 Task: Create a due date automation trigger when advanced on, on the monday before a card is due add content with a description containing resume at 11:00 AM.
Action: Mouse moved to (908, 268)
Screenshot: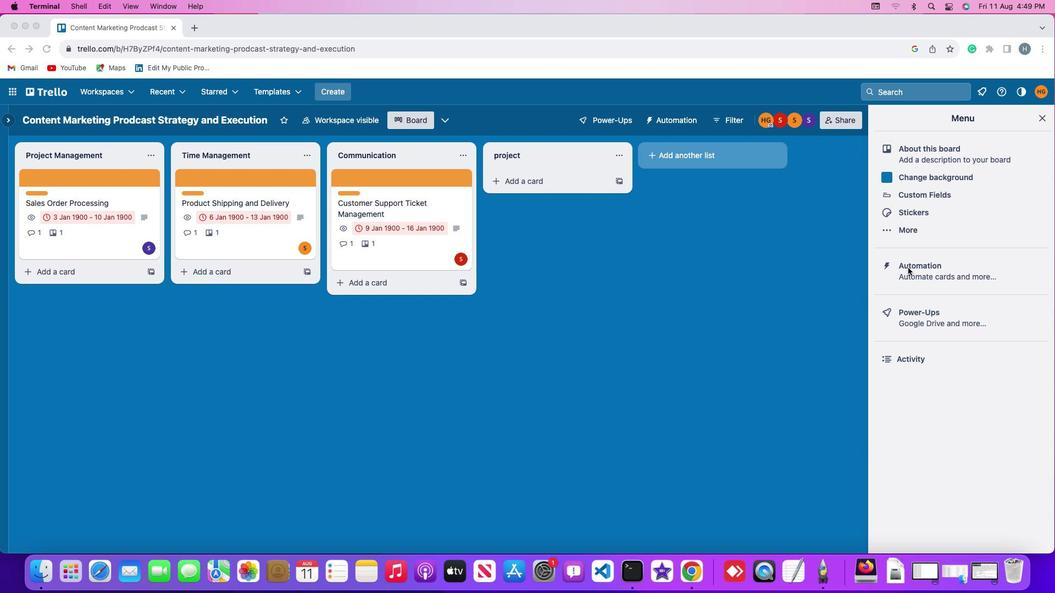 
Action: Mouse pressed left at (908, 268)
Screenshot: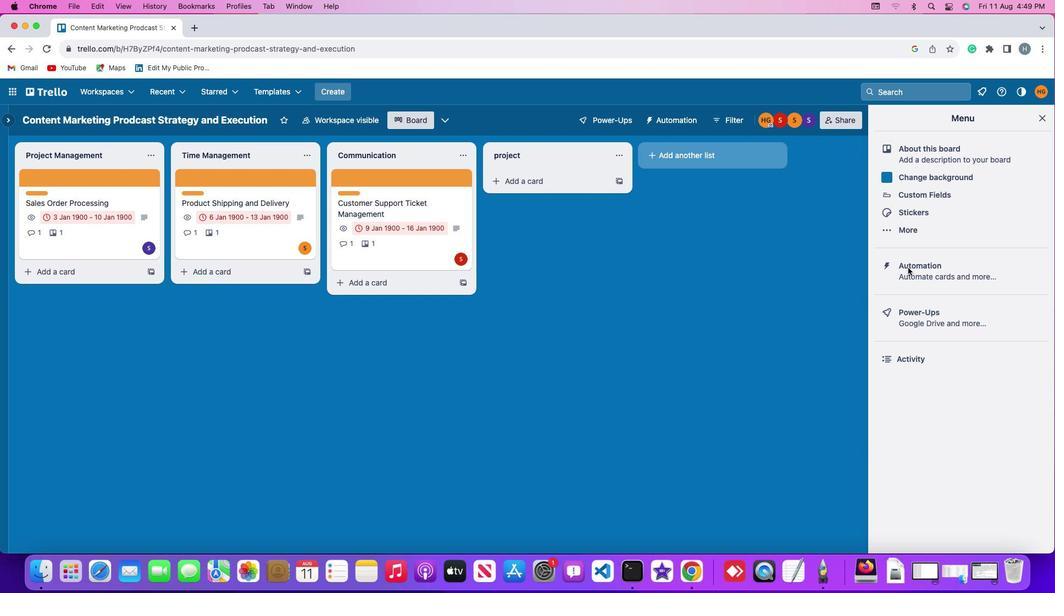 
Action: Mouse pressed left at (908, 268)
Screenshot: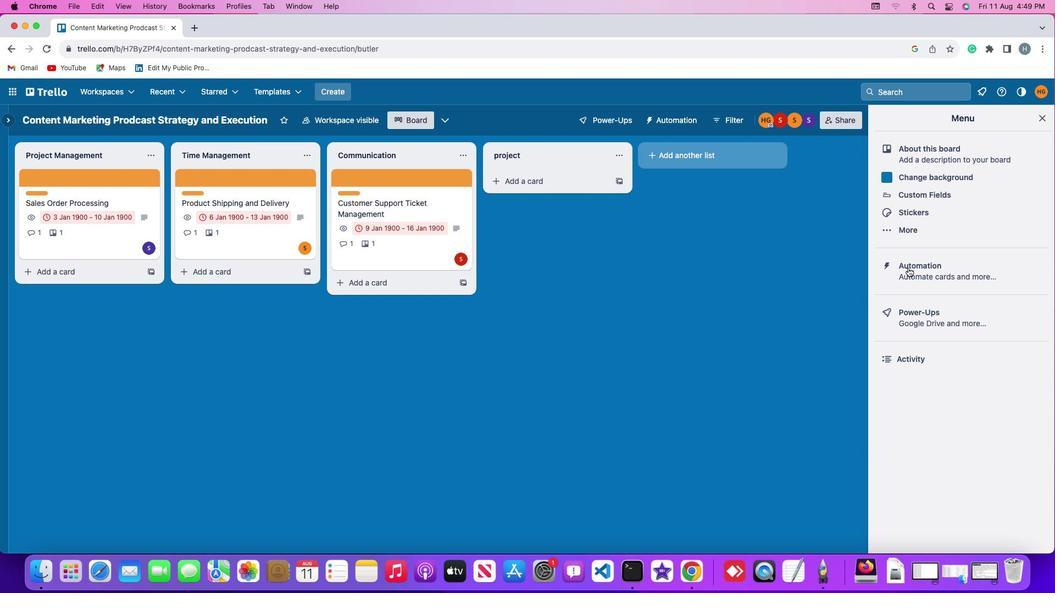 
Action: Mouse moved to (63, 255)
Screenshot: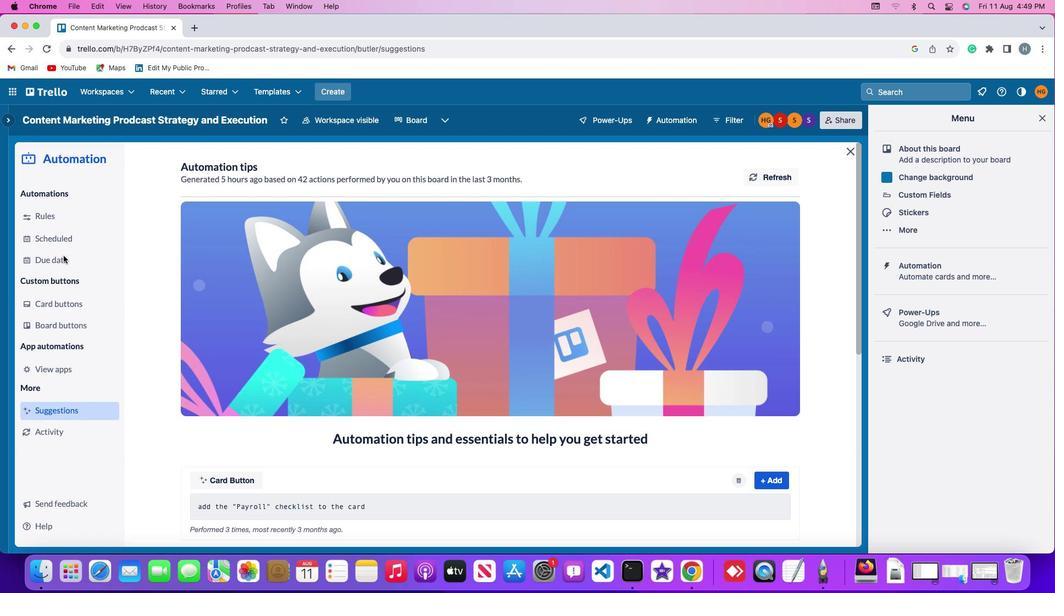 
Action: Mouse pressed left at (63, 255)
Screenshot: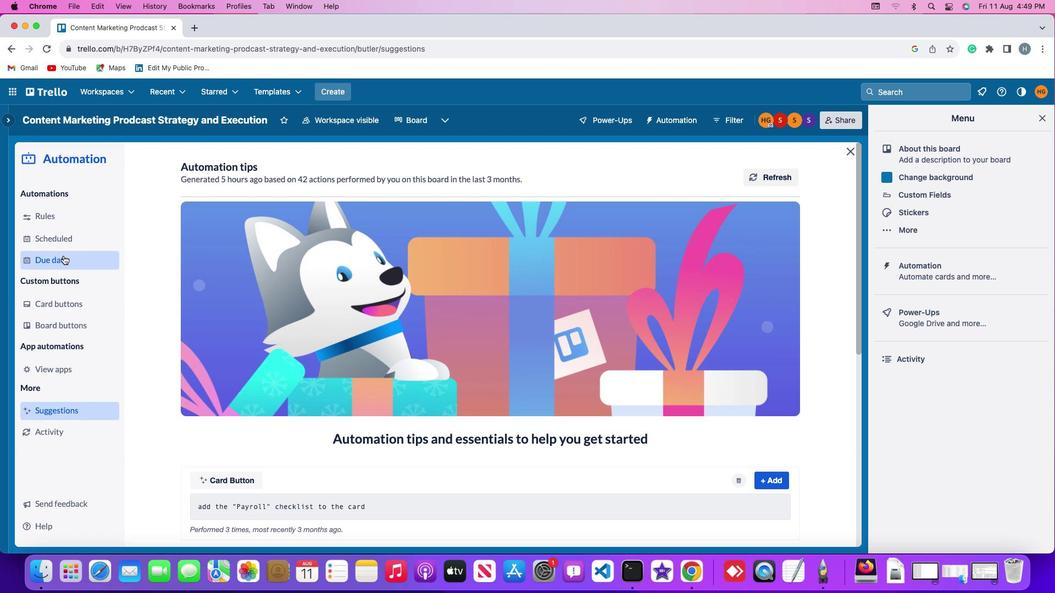 
Action: Mouse moved to (728, 169)
Screenshot: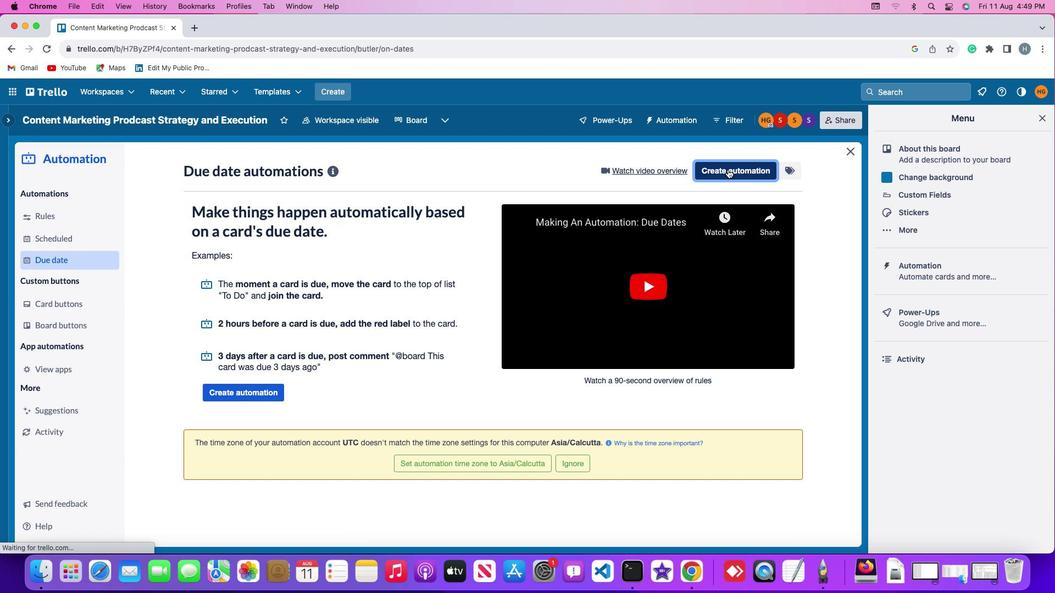
Action: Mouse pressed left at (728, 169)
Screenshot: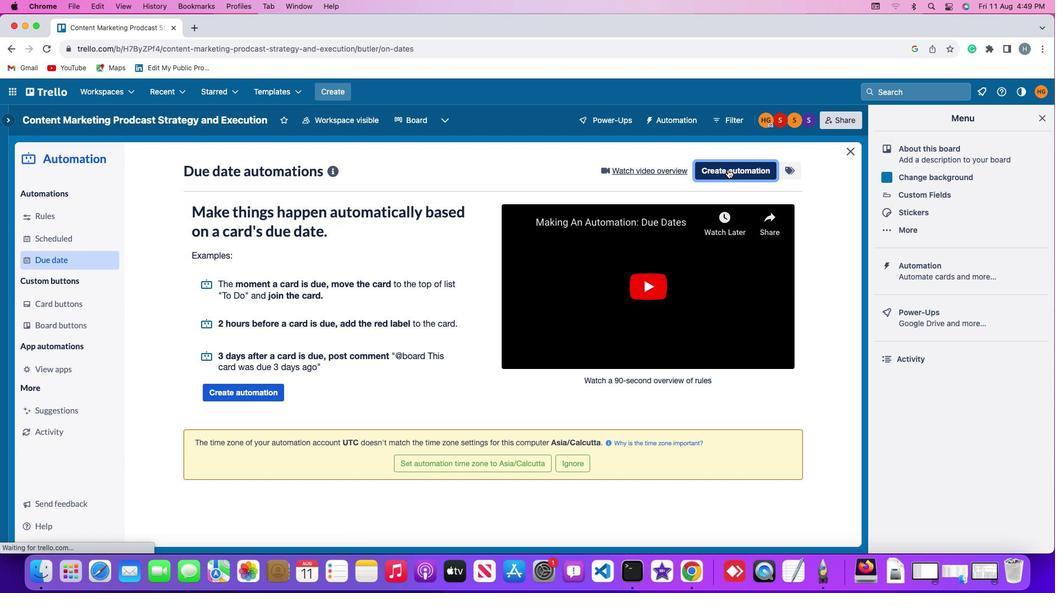 
Action: Mouse moved to (198, 274)
Screenshot: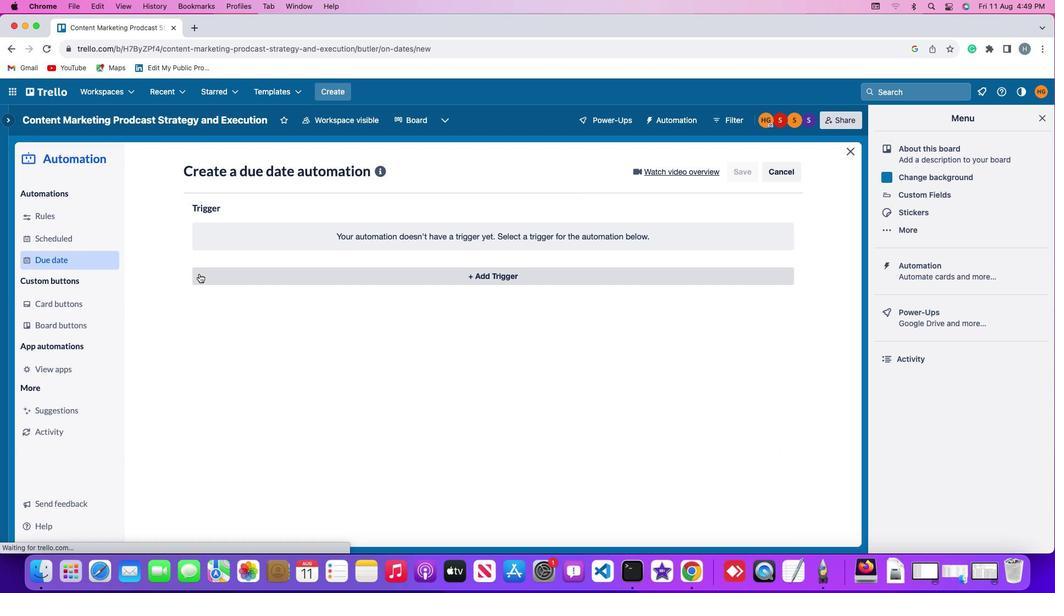 
Action: Mouse pressed left at (198, 274)
Screenshot: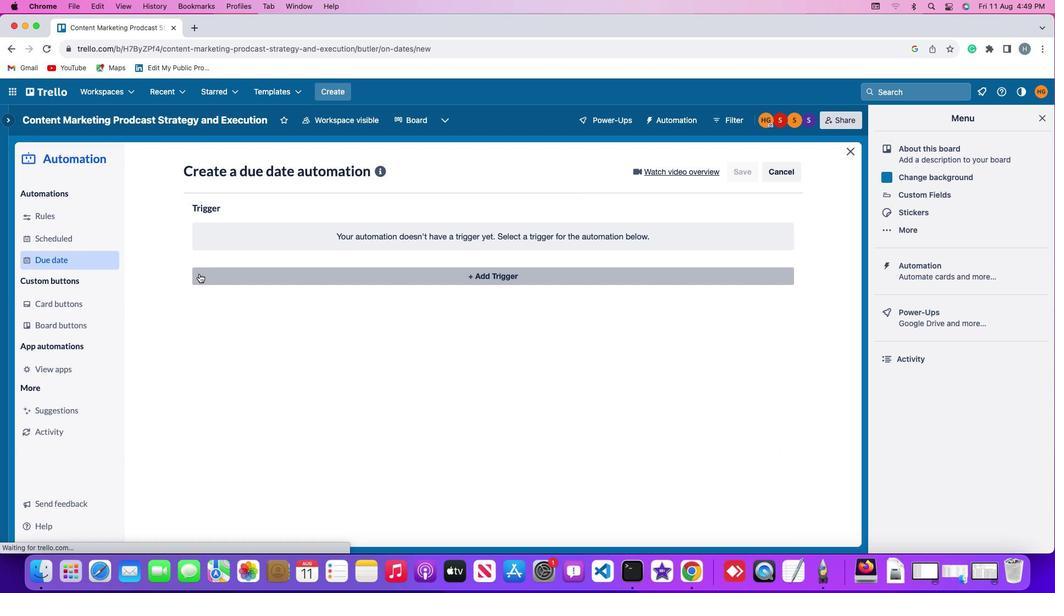 
Action: Mouse moved to (245, 485)
Screenshot: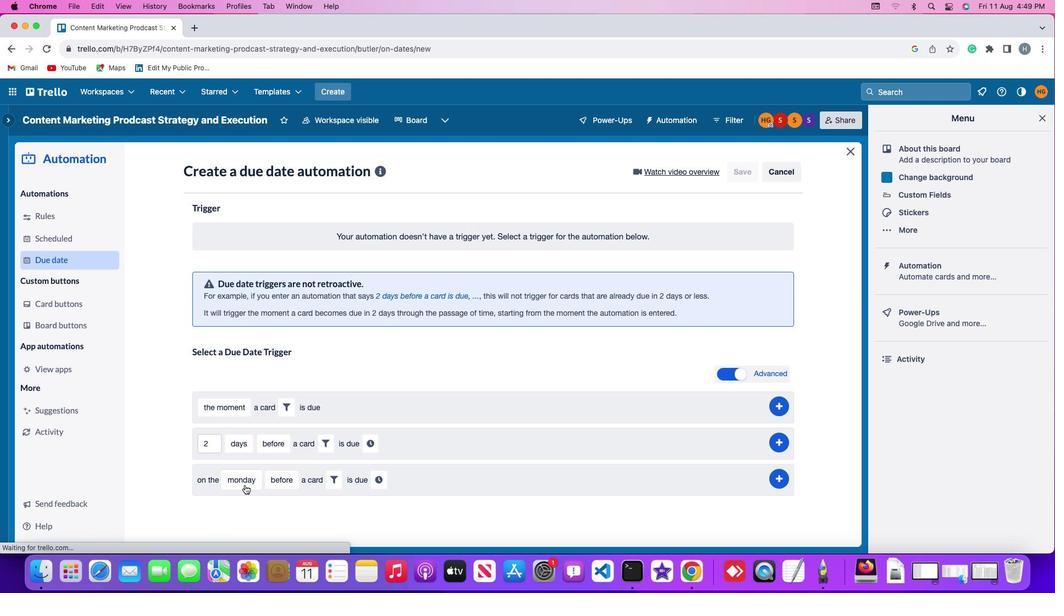 
Action: Mouse pressed left at (245, 485)
Screenshot: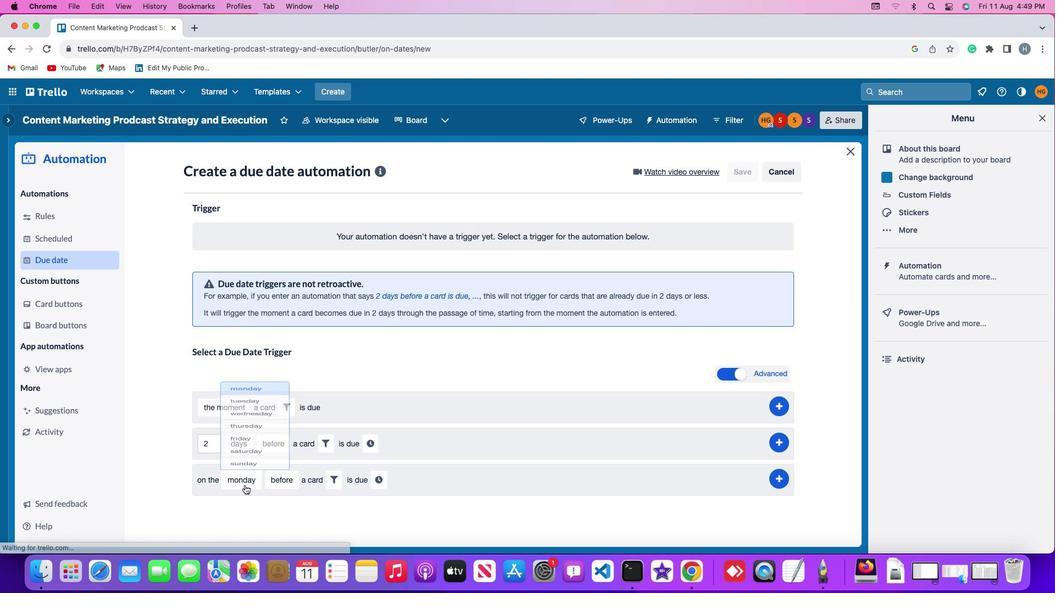 
Action: Mouse moved to (260, 330)
Screenshot: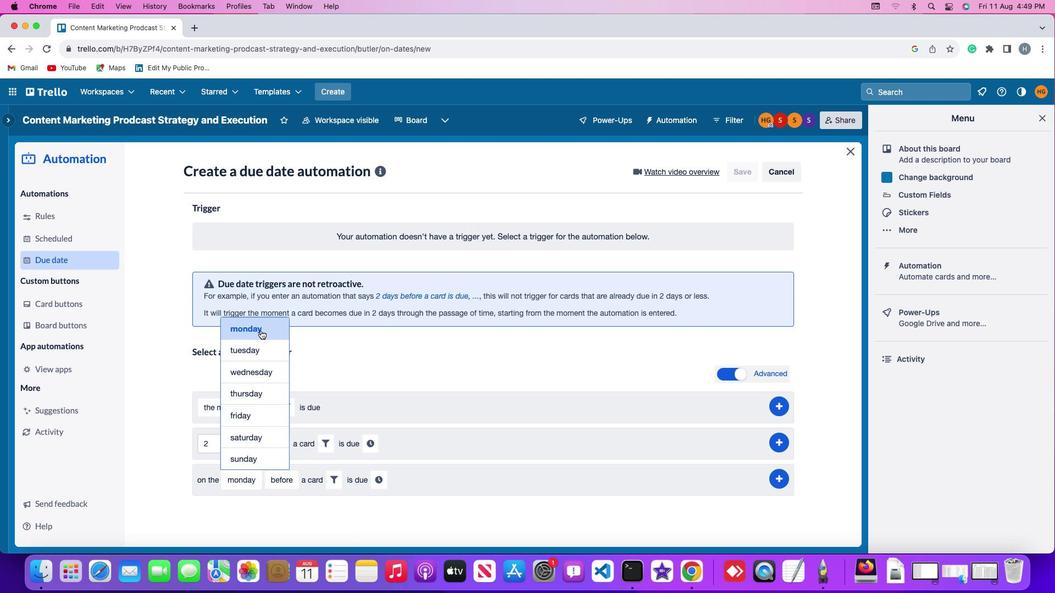 
Action: Mouse pressed left at (260, 330)
Screenshot: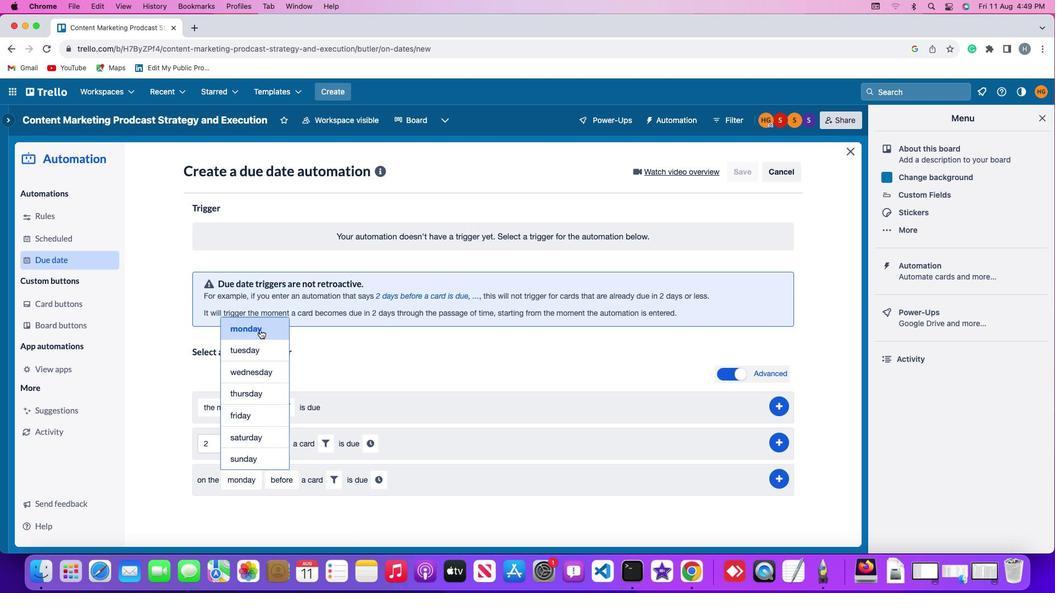 
Action: Mouse moved to (279, 474)
Screenshot: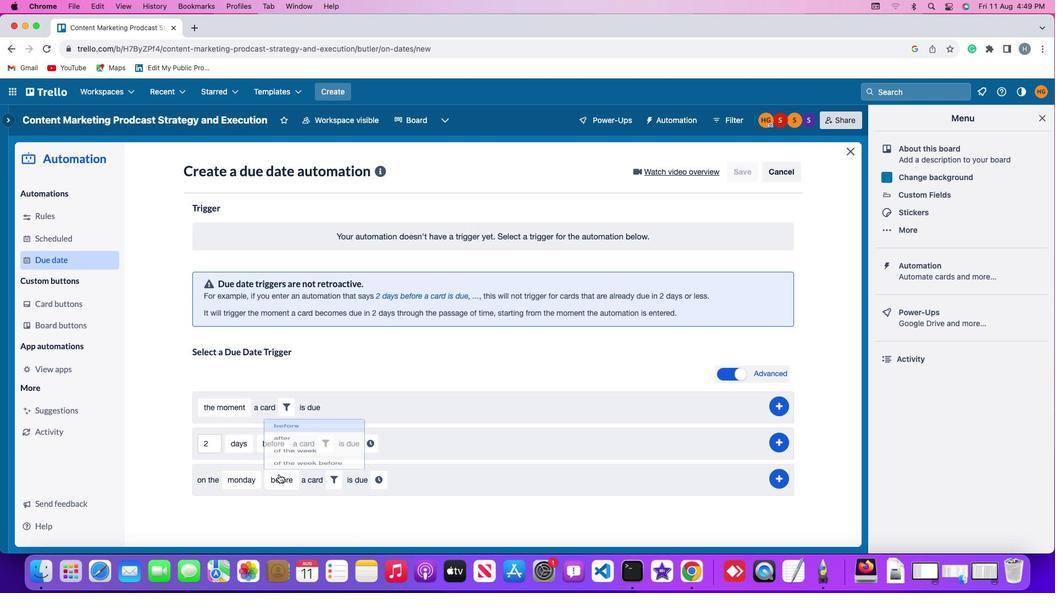 
Action: Mouse pressed left at (279, 474)
Screenshot: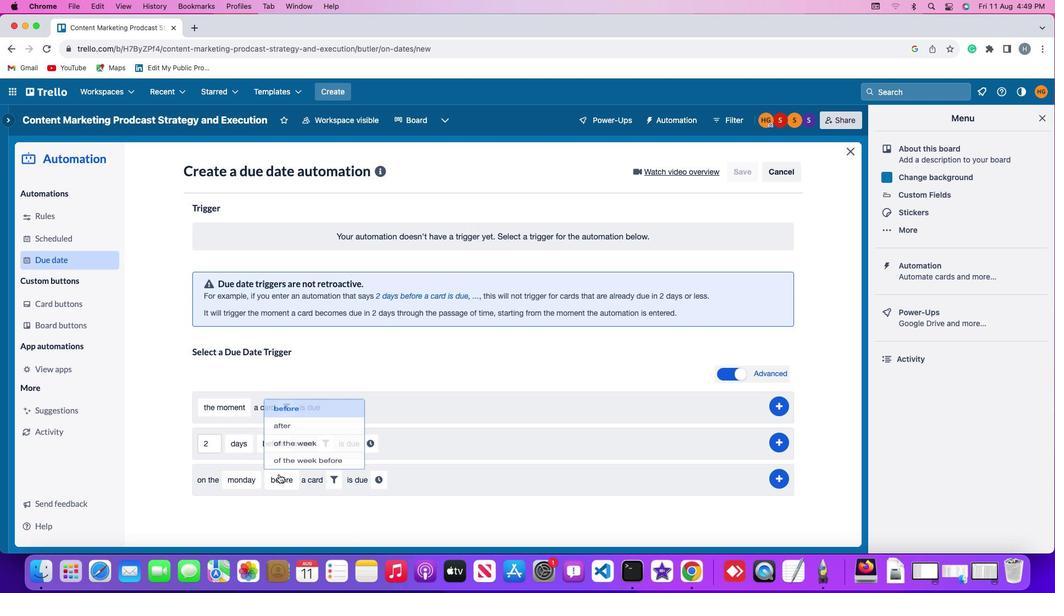 
Action: Mouse moved to (302, 391)
Screenshot: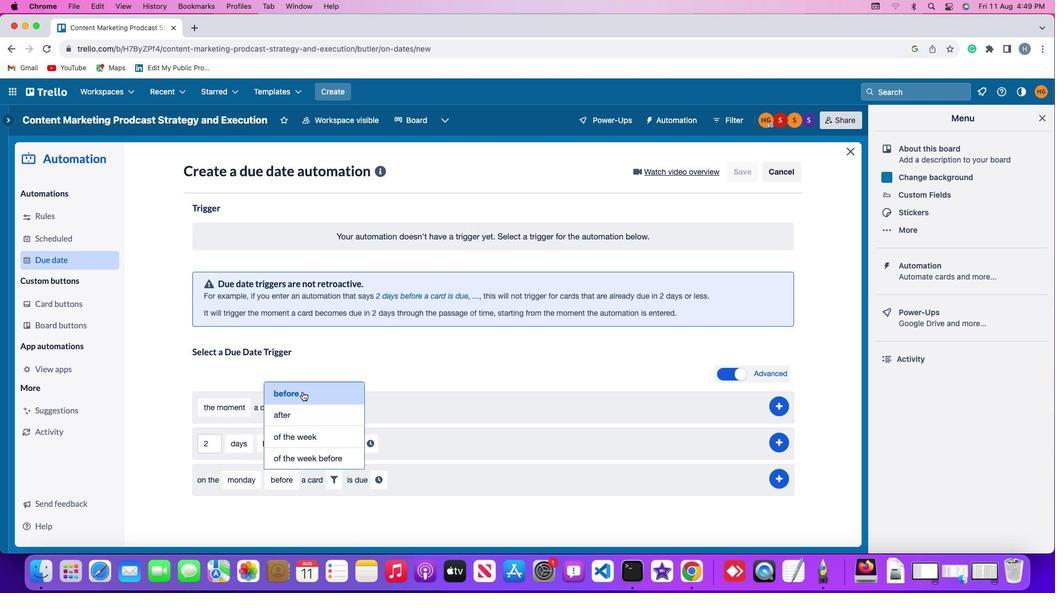 
Action: Mouse pressed left at (302, 391)
Screenshot: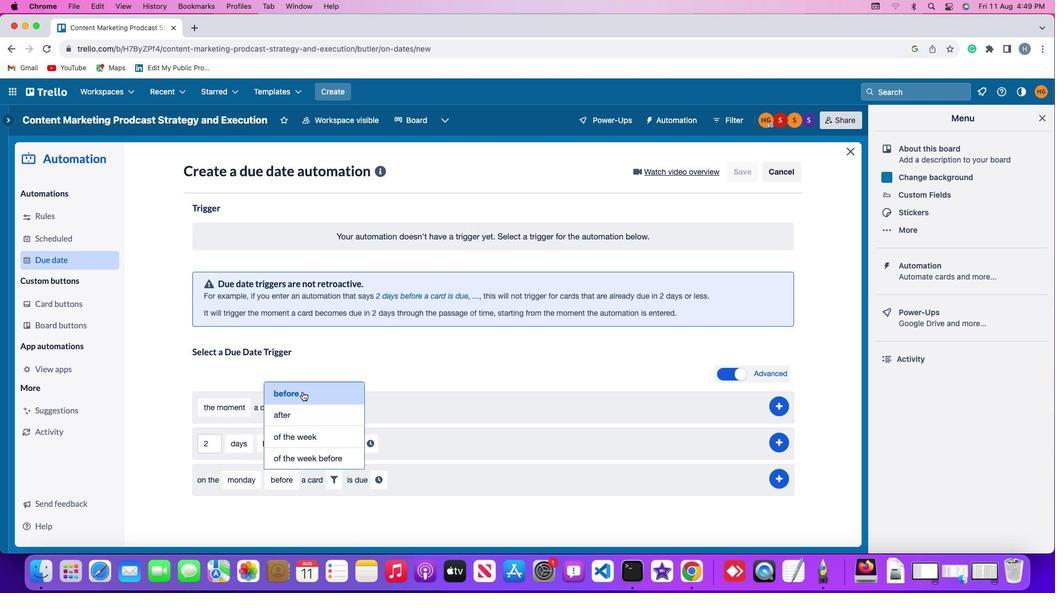 
Action: Mouse moved to (335, 479)
Screenshot: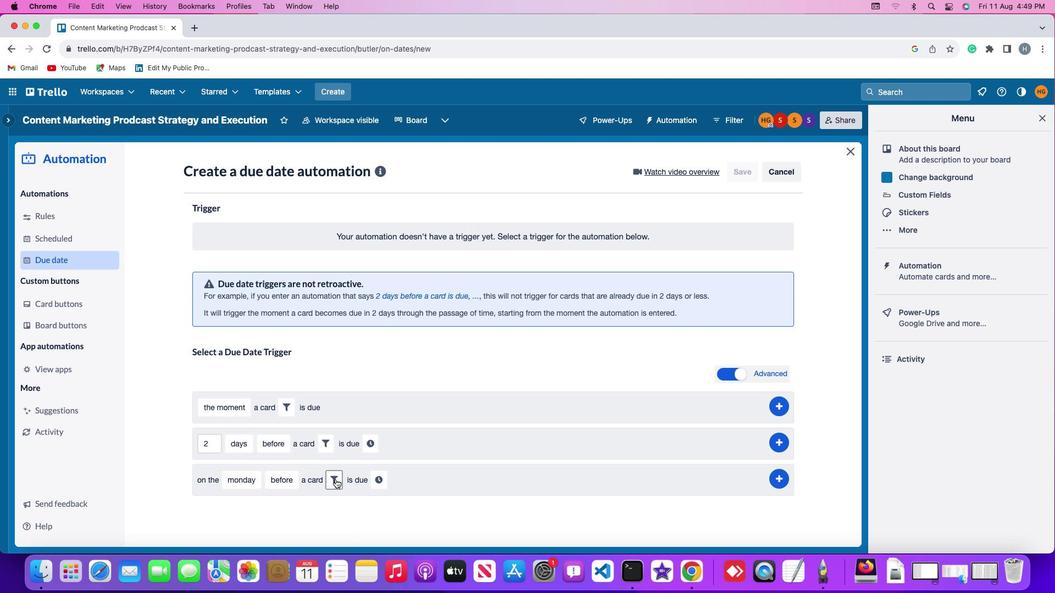 
Action: Mouse pressed left at (335, 479)
Screenshot: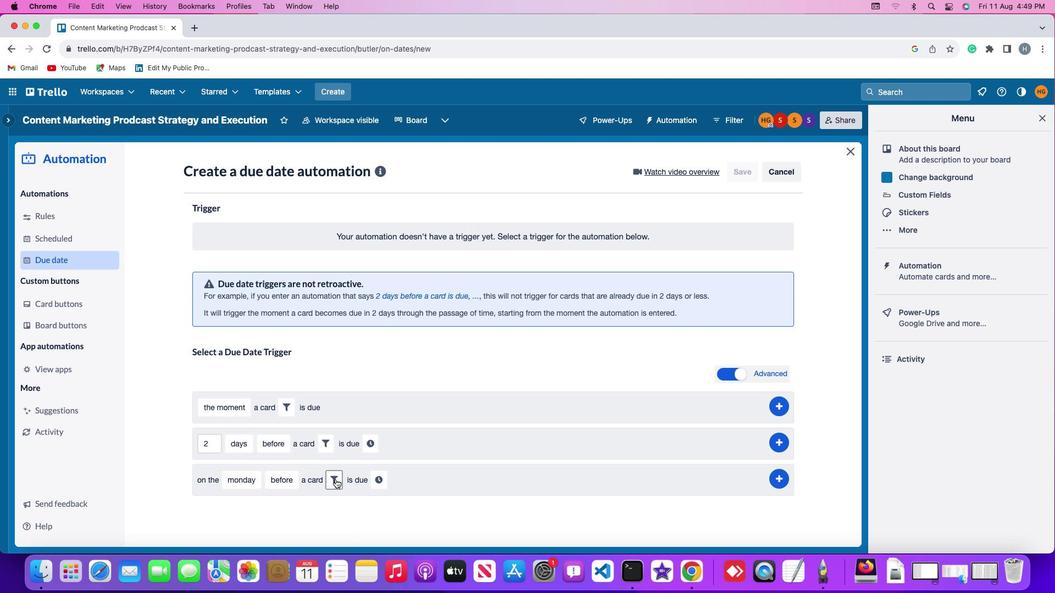
Action: Mouse moved to (467, 514)
Screenshot: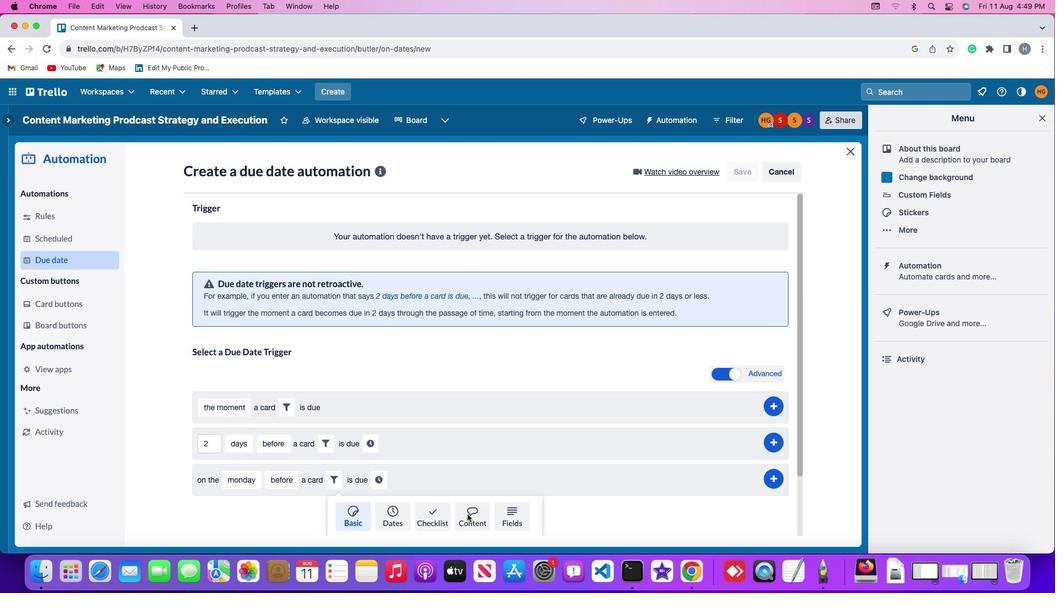 
Action: Mouse pressed left at (467, 514)
Screenshot: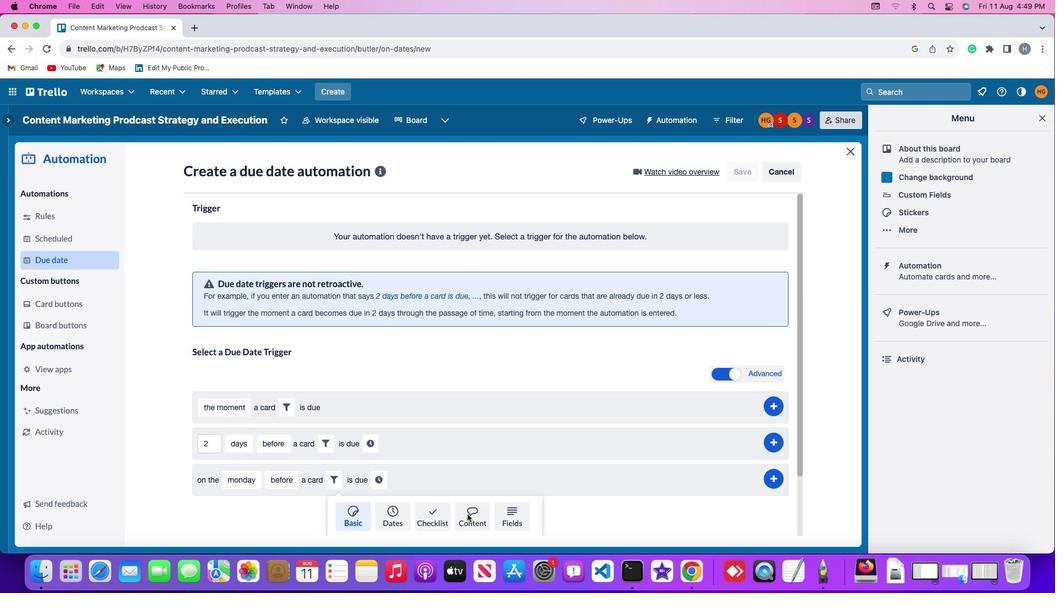 
Action: Mouse moved to (255, 518)
Screenshot: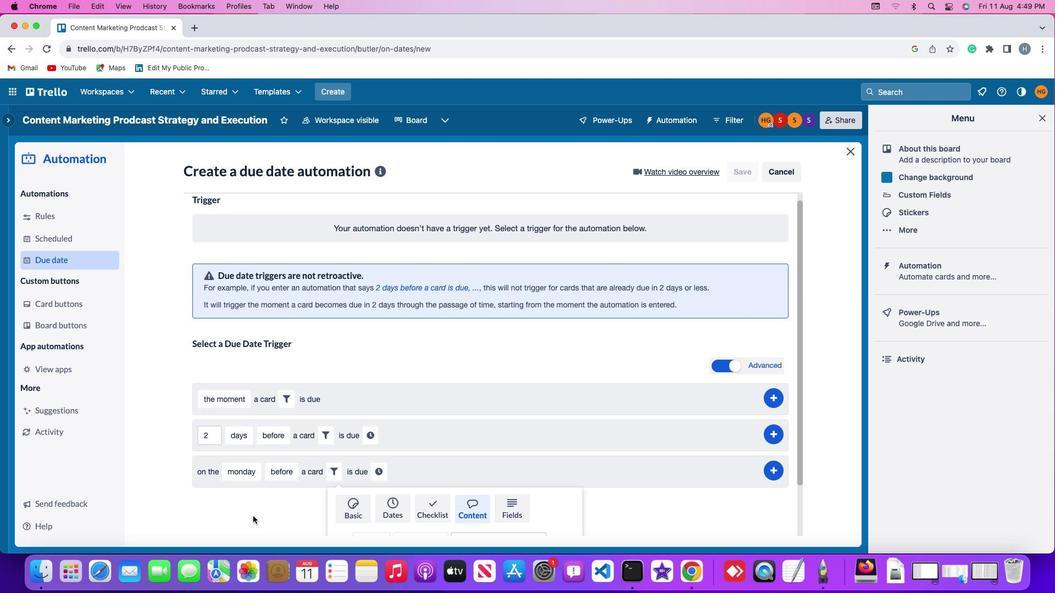 
Action: Mouse scrolled (255, 518) with delta (0, 0)
Screenshot: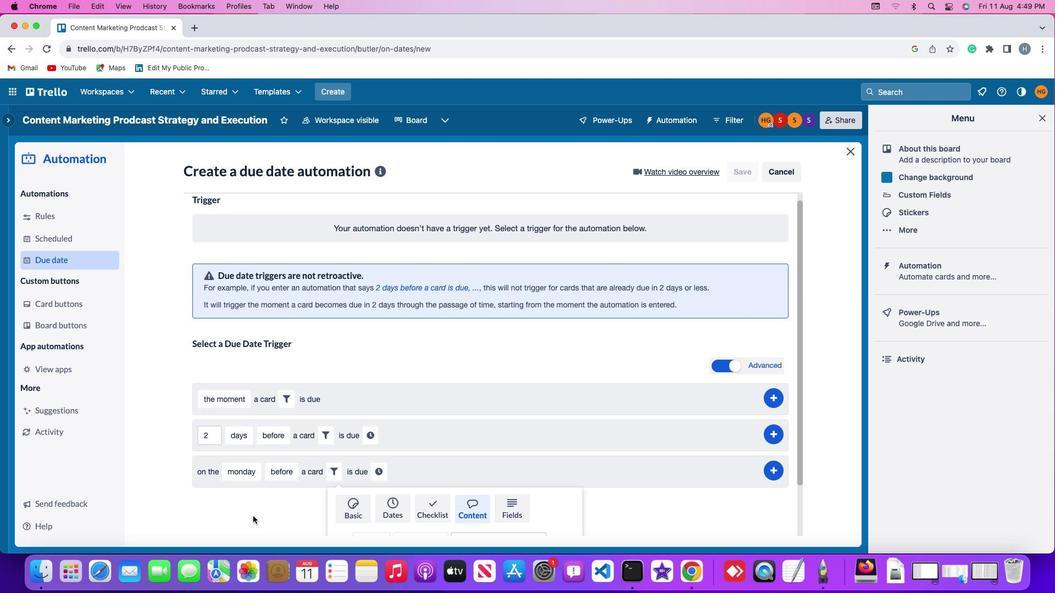 
Action: Mouse moved to (254, 518)
Screenshot: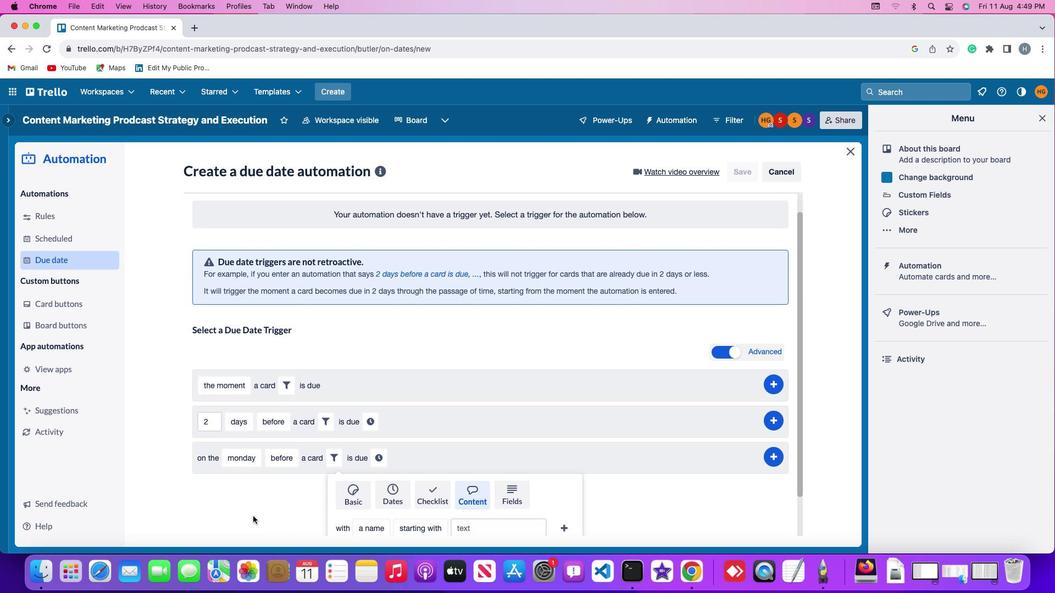 
Action: Mouse scrolled (254, 518) with delta (0, 0)
Screenshot: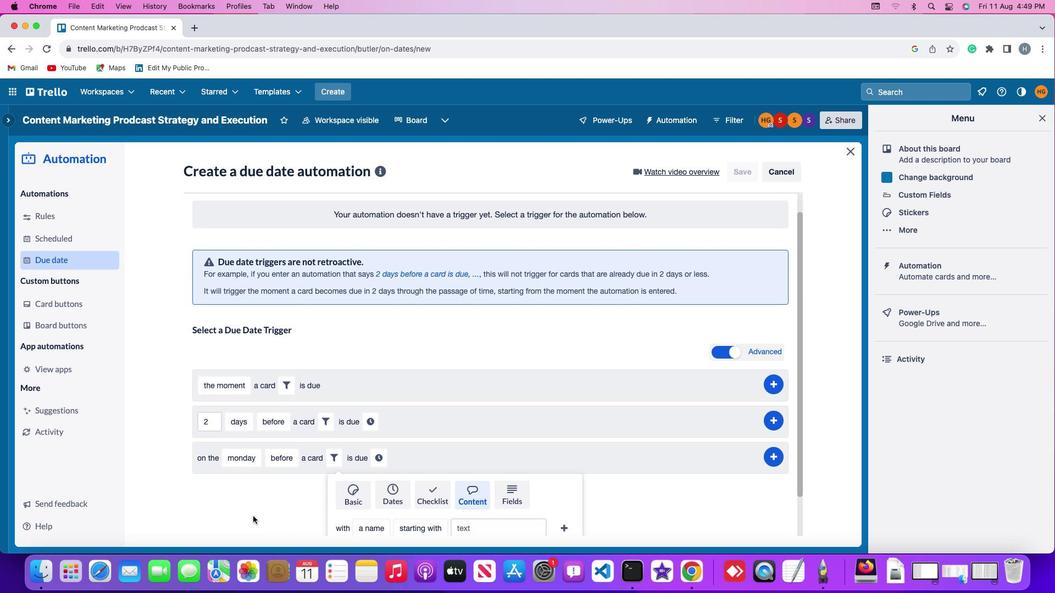 
Action: Mouse moved to (254, 517)
Screenshot: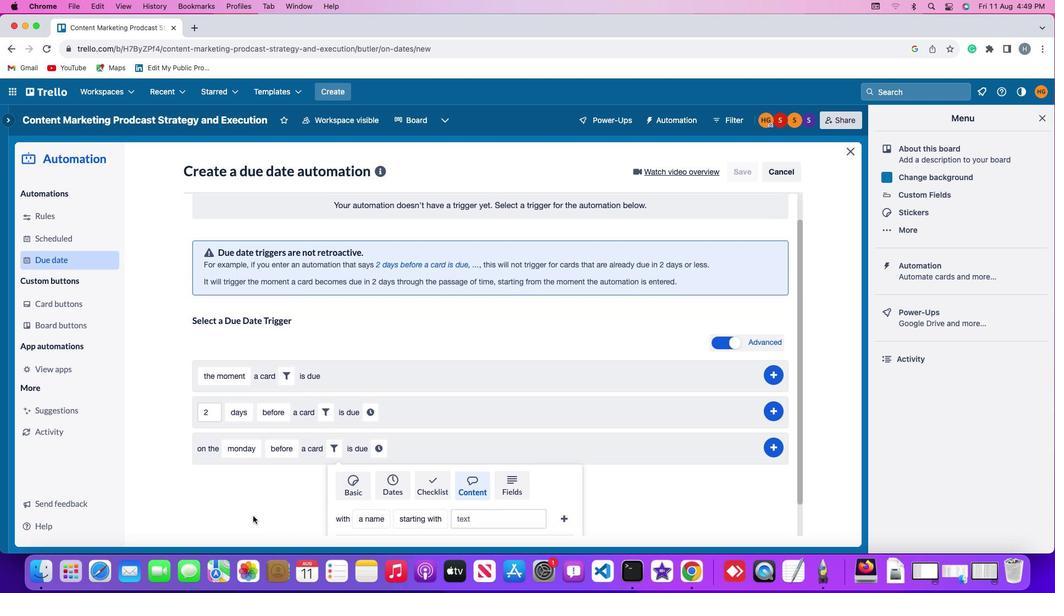 
Action: Mouse scrolled (254, 517) with delta (0, -1)
Screenshot: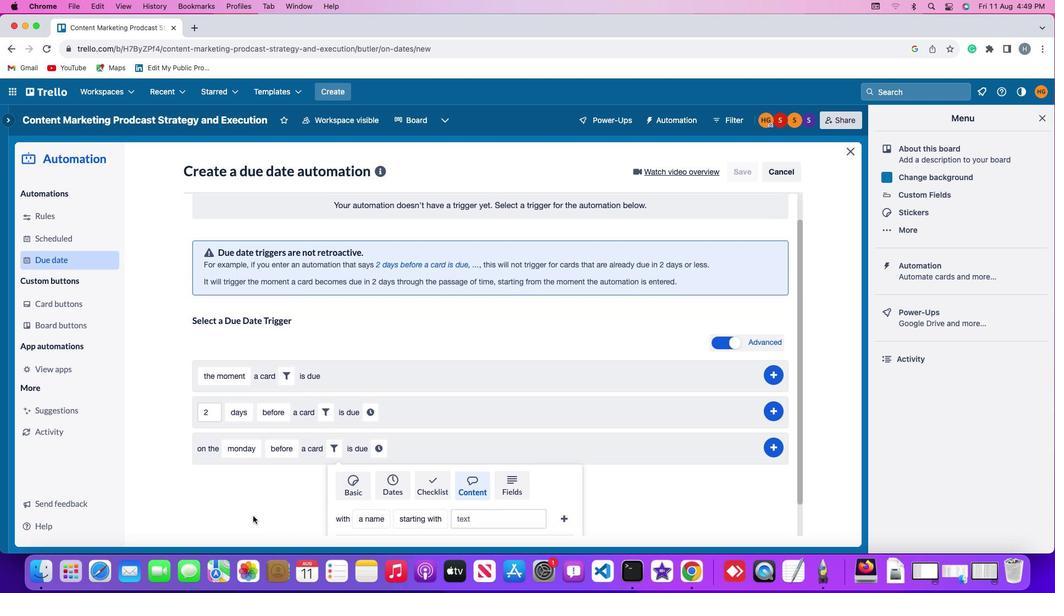 
Action: Mouse moved to (253, 516)
Screenshot: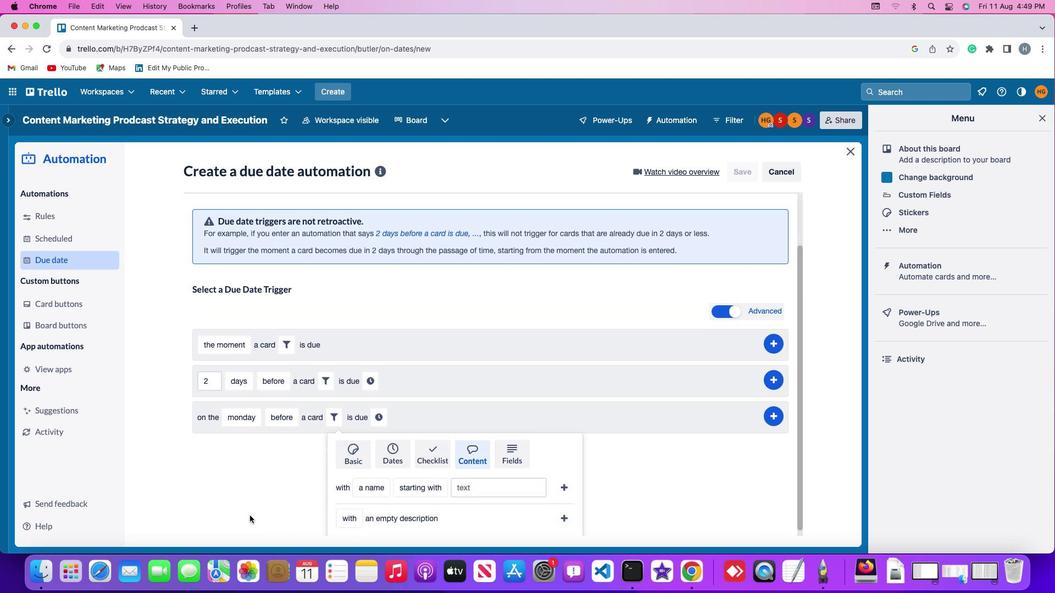 
Action: Mouse scrolled (253, 516) with delta (0, -2)
Screenshot: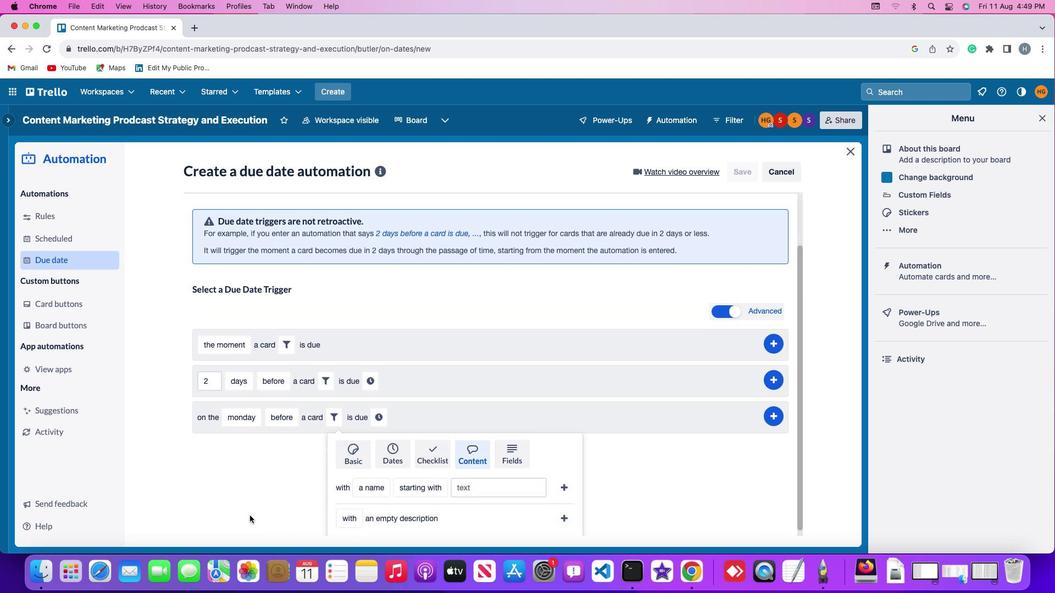 
Action: Mouse moved to (363, 484)
Screenshot: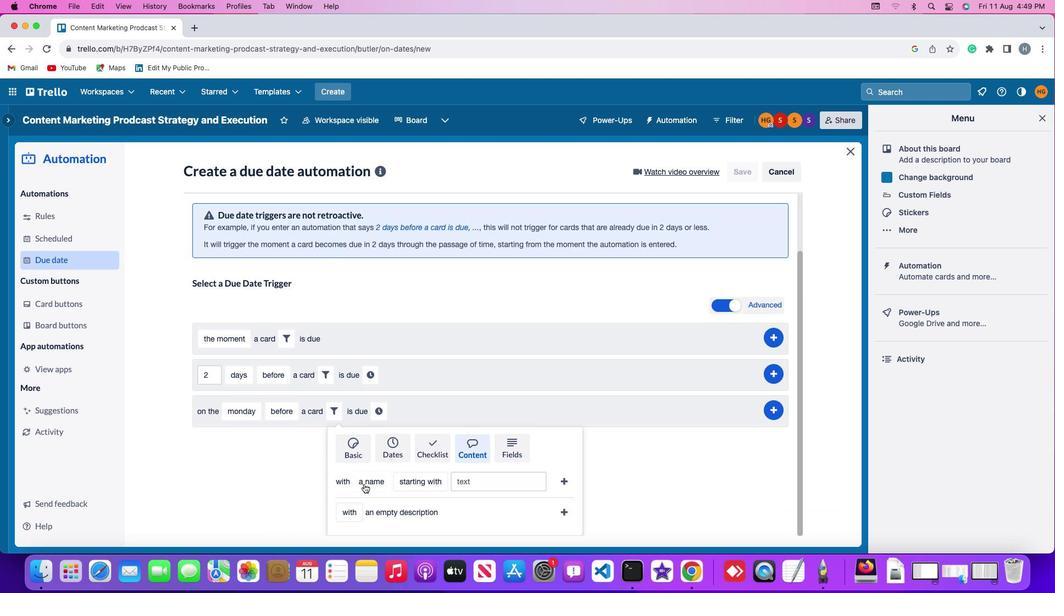 
Action: Mouse pressed left at (363, 484)
Screenshot: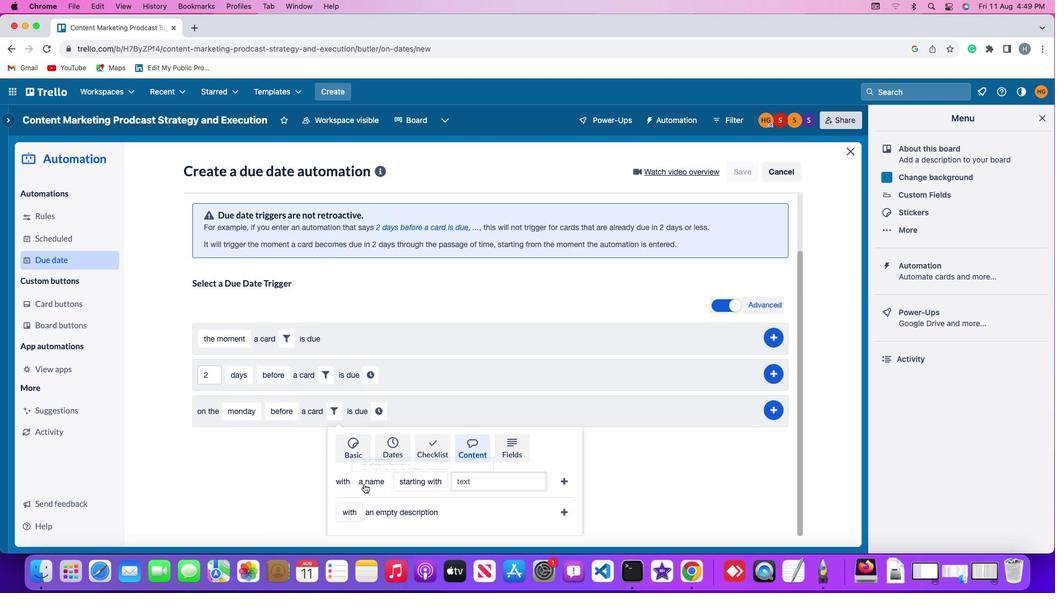 
Action: Mouse moved to (385, 432)
Screenshot: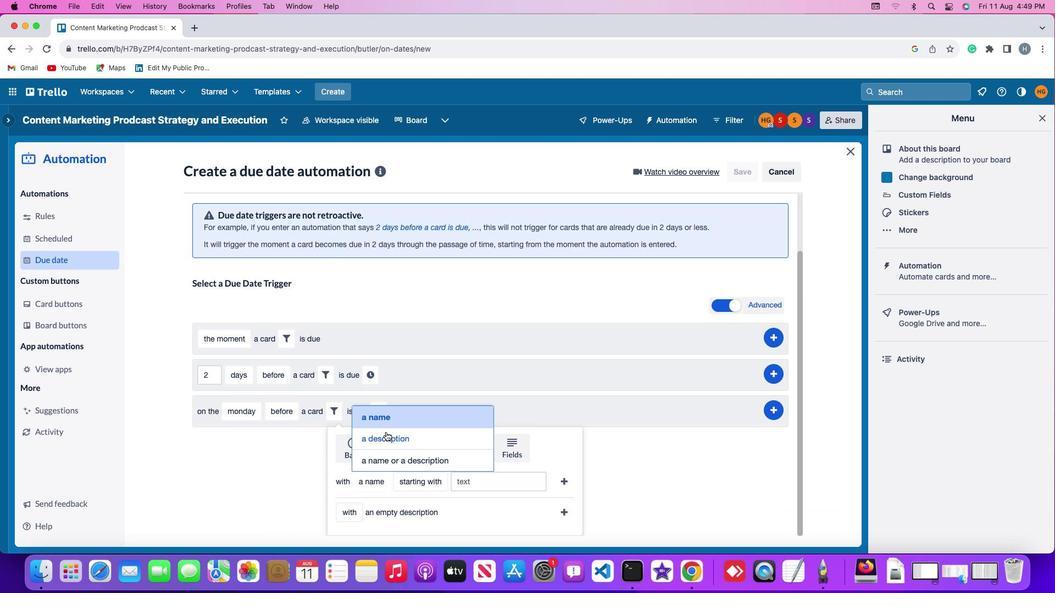 
Action: Mouse pressed left at (385, 432)
Screenshot: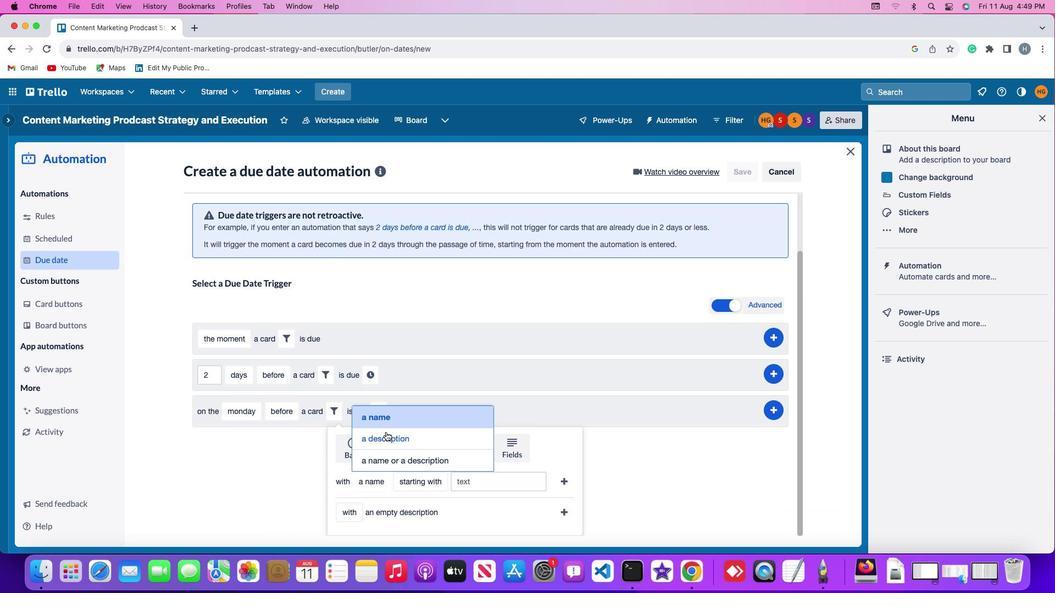 
Action: Mouse moved to (439, 482)
Screenshot: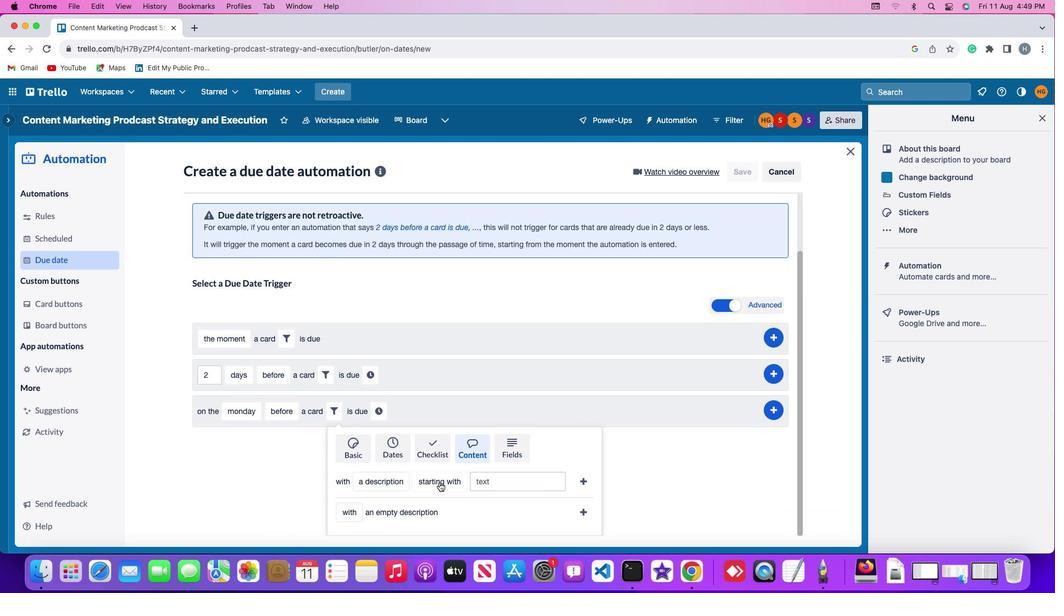 
Action: Mouse pressed left at (439, 482)
Screenshot: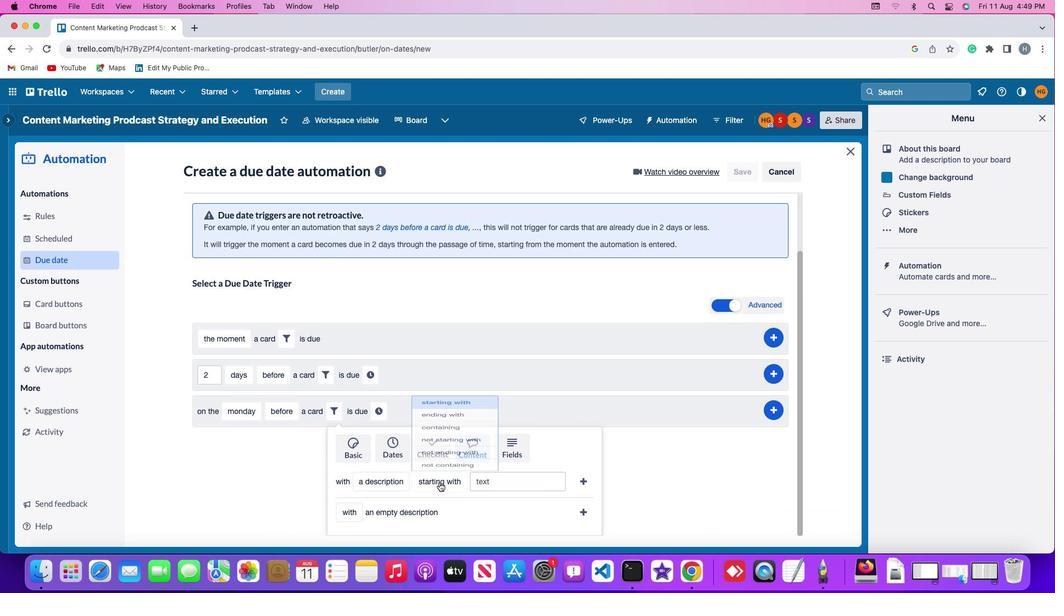 
Action: Mouse moved to (445, 394)
Screenshot: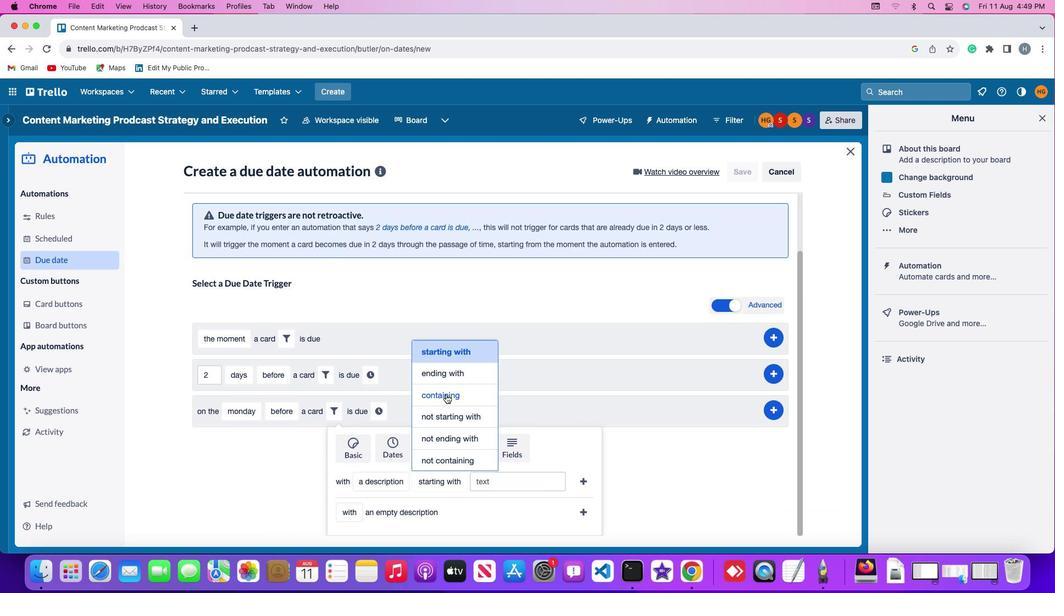 
Action: Mouse pressed left at (445, 394)
Screenshot: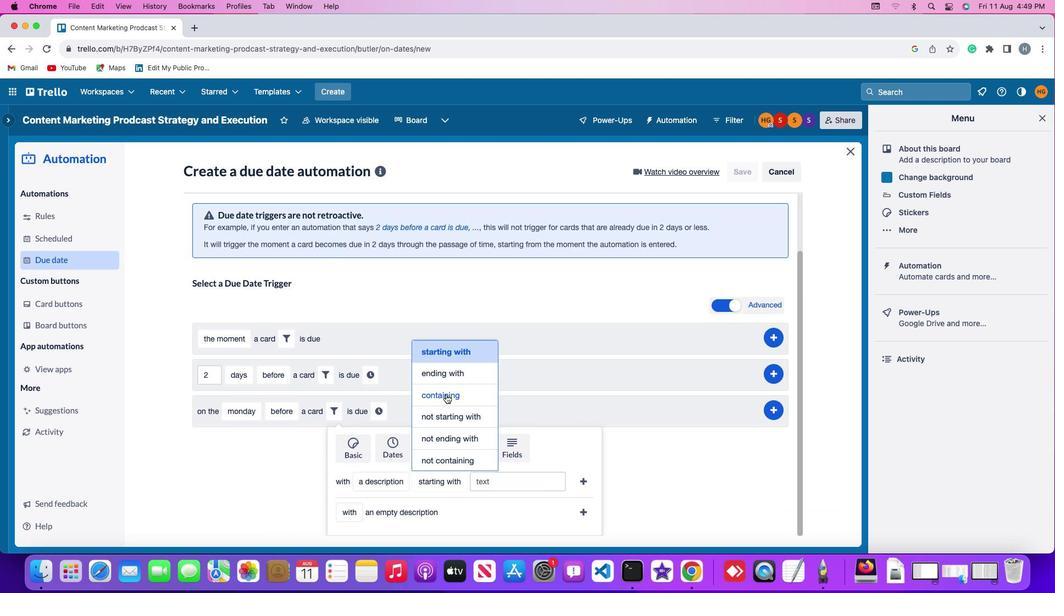 
Action: Mouse moved to (513, 484)
Screenshot: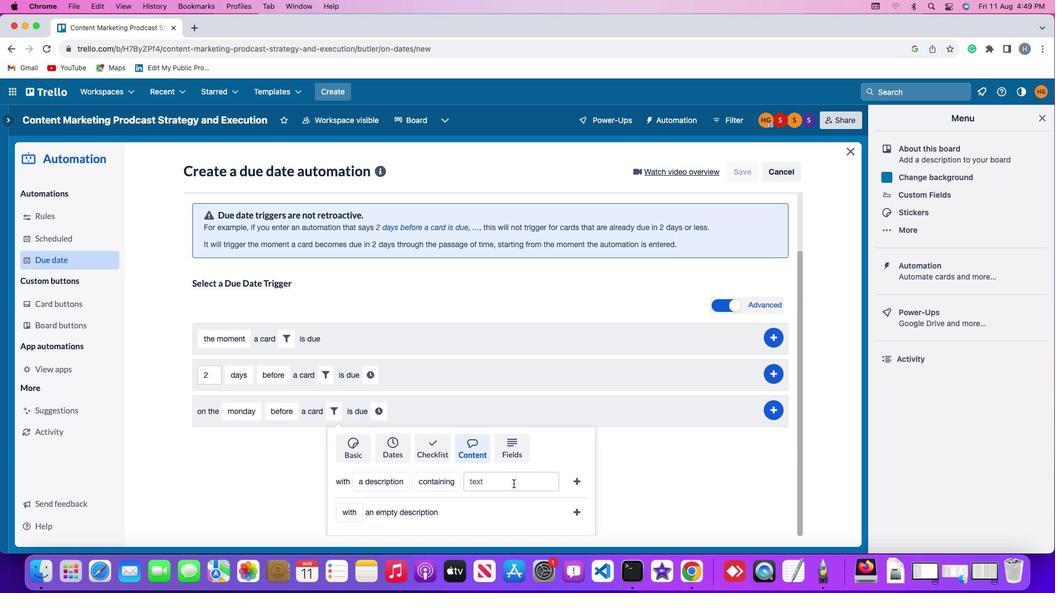 
Action: Mouse pressed left at (513, 484)
Screenshot: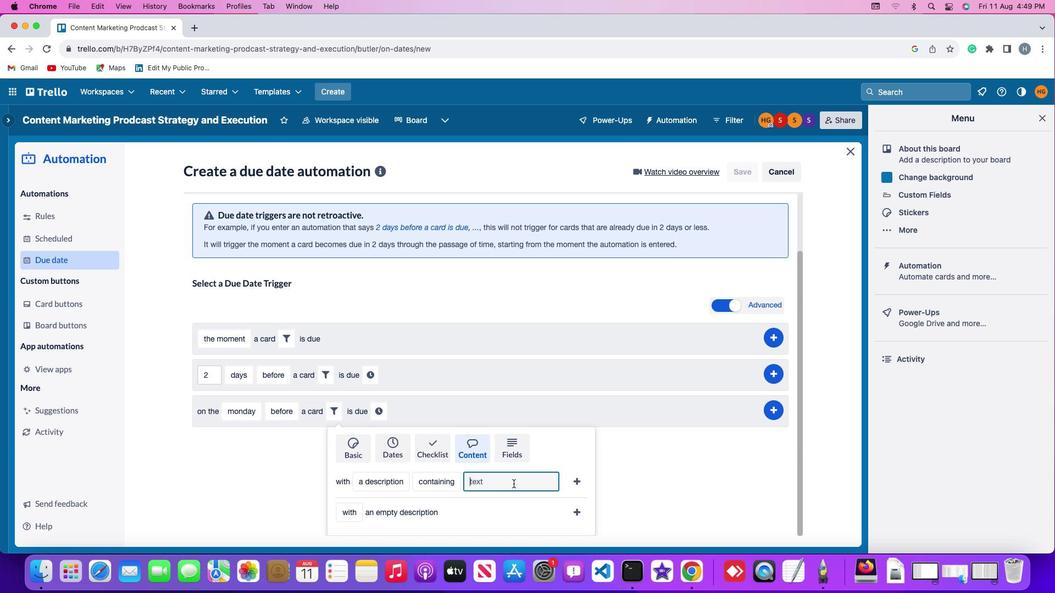 
Action: Key pressed 'r''e''s''u''m''e'
Screenshot: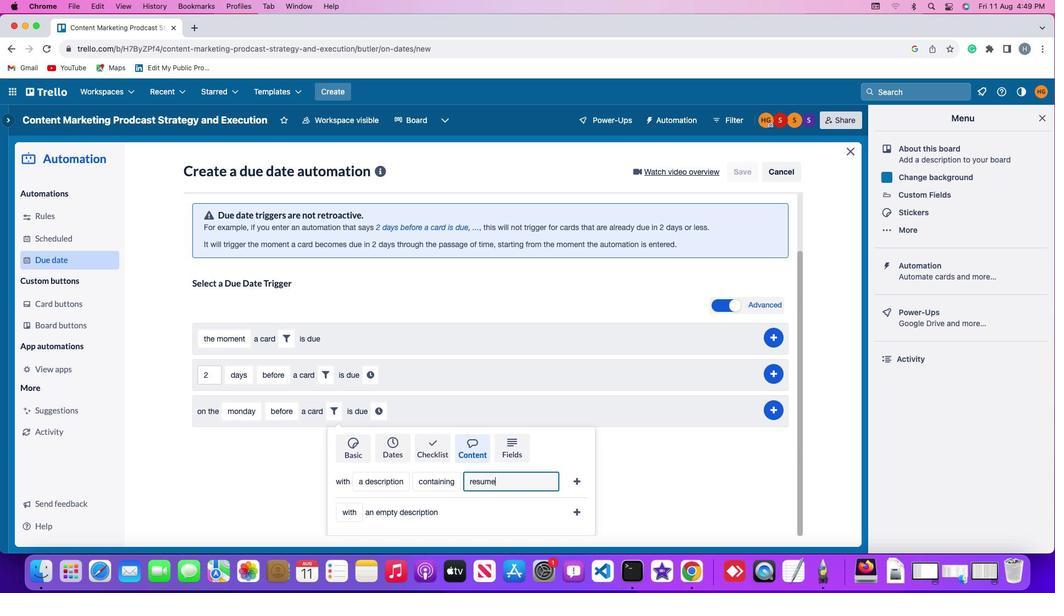 
Action: Mouse moved to (576, 476)
Screenshot: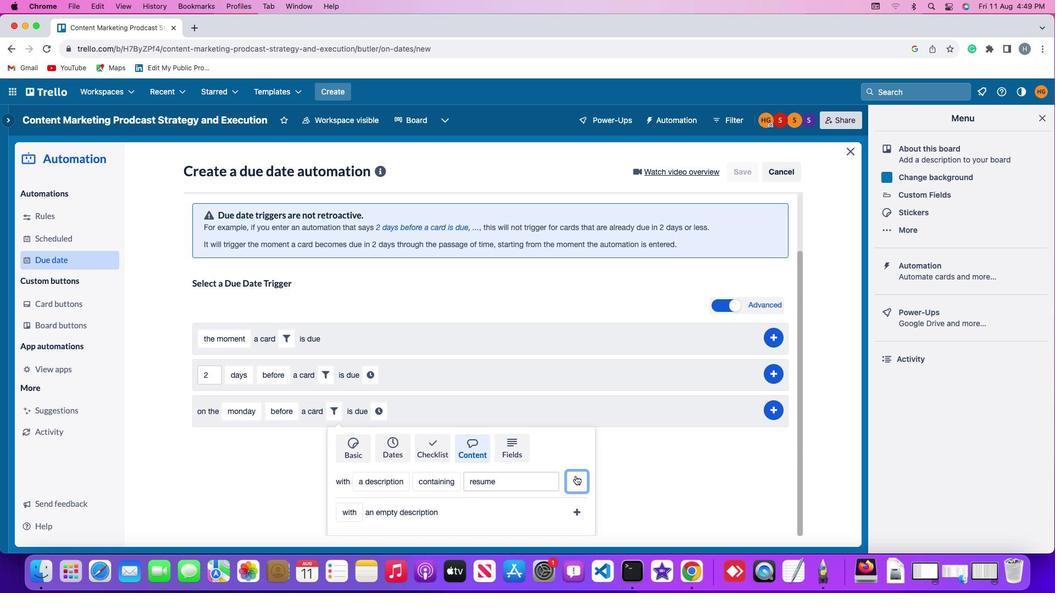 
Action: Mouse pressed left at (576, 476)
Screenshot: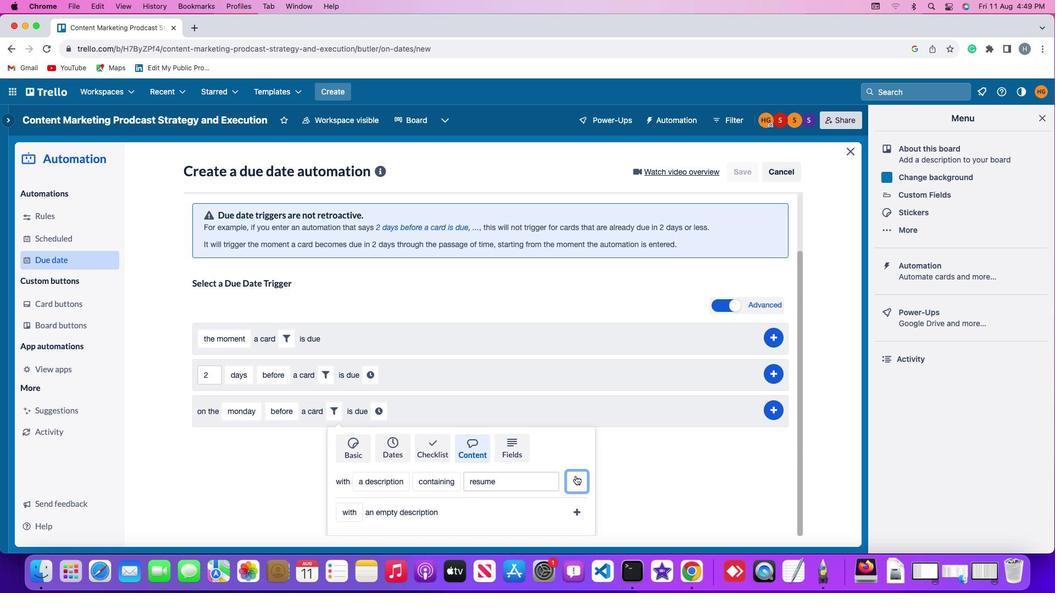 
Action: Mouse moved to (542, 475)
Screenshot: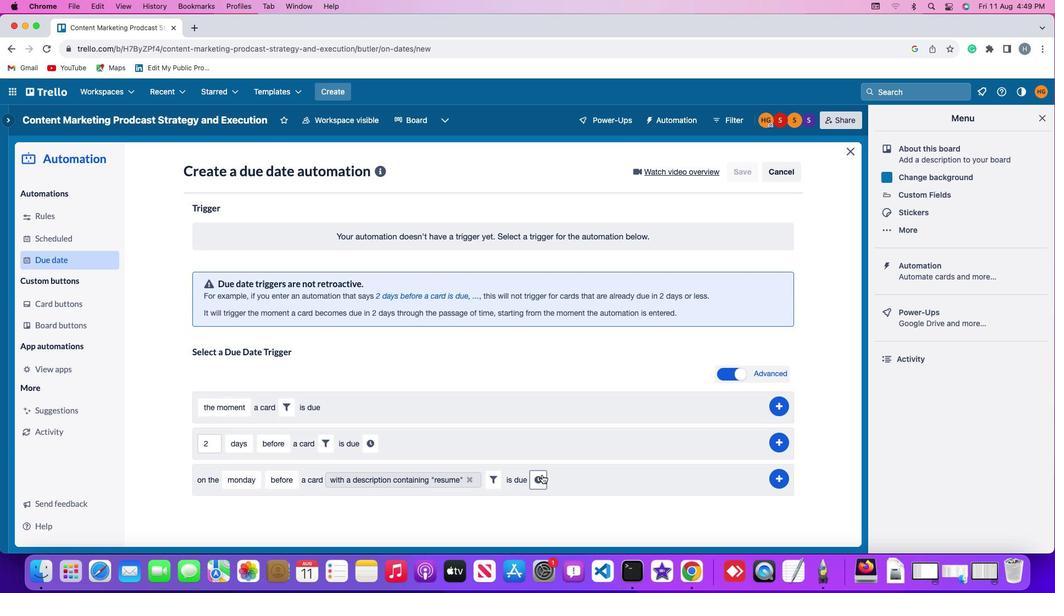 
Action: Mouse pressed left at (542, 475)
Screenshot: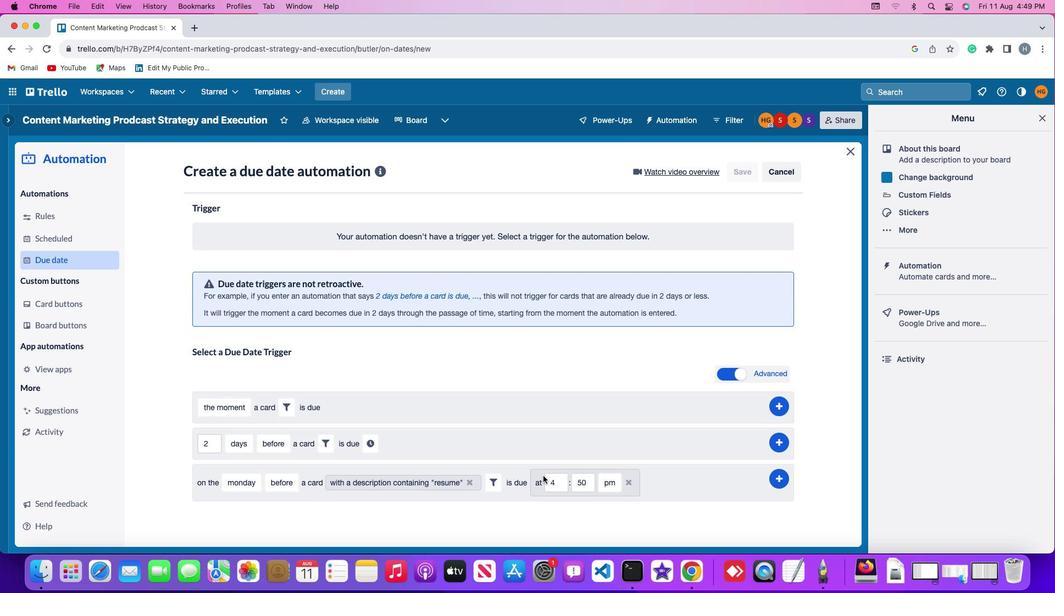 
Action: Mouse moved to (559, 484)
Screenshot: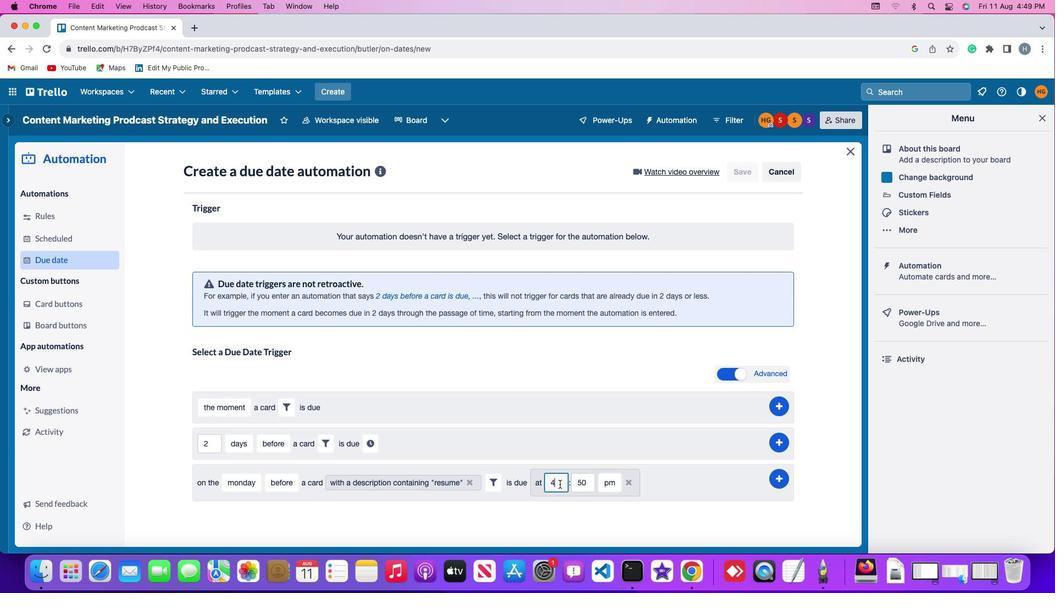 
Action: Mouse pressed left at (559, 484)
Screenshot: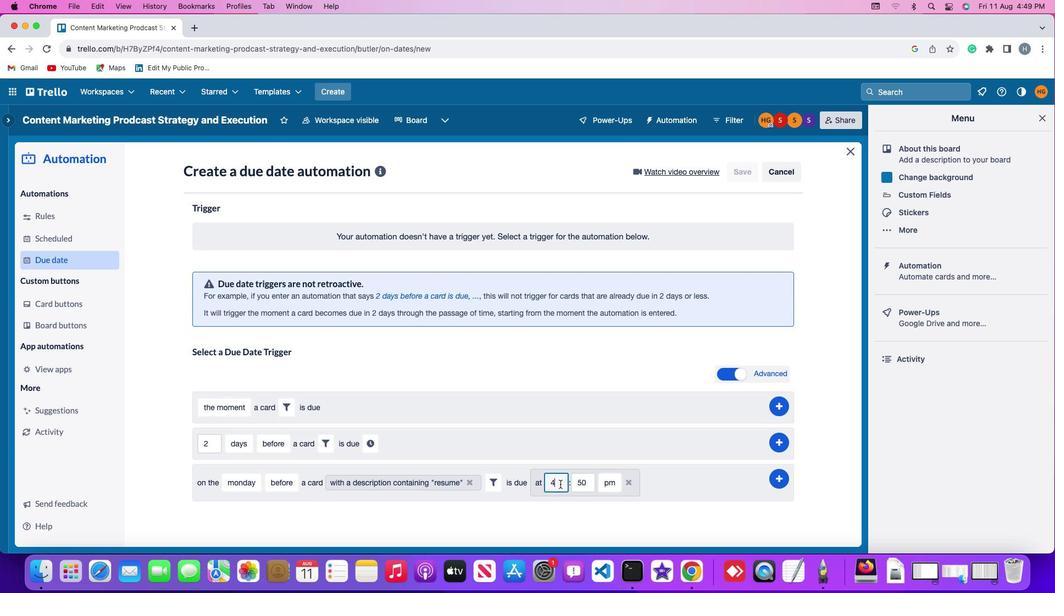 
Action: Mouse moved to (561, 484)
Screenshot: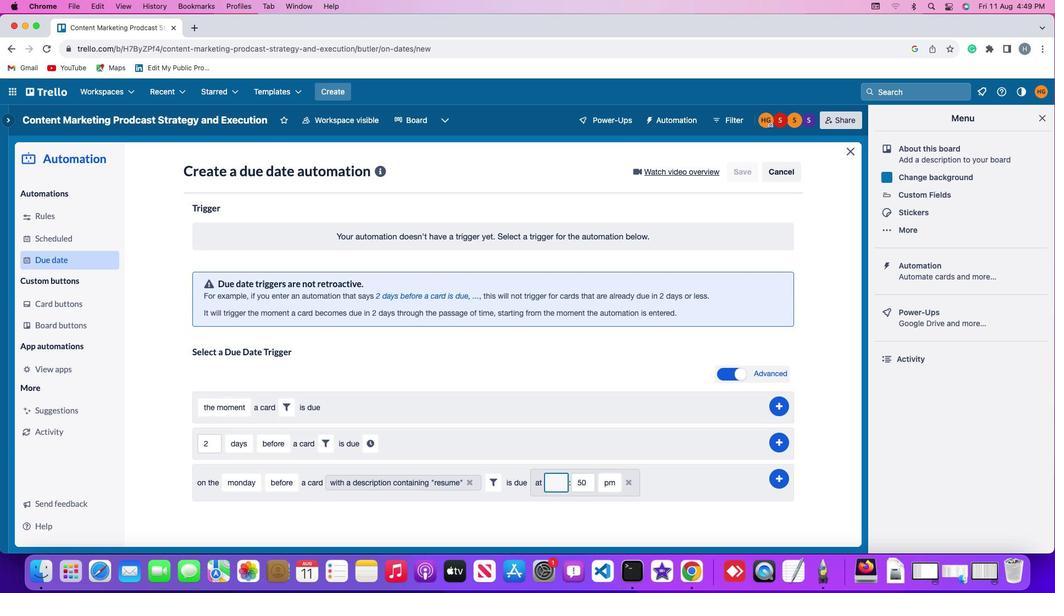 
Action: Key pressed Key.backspace'1''1'
Screenshot: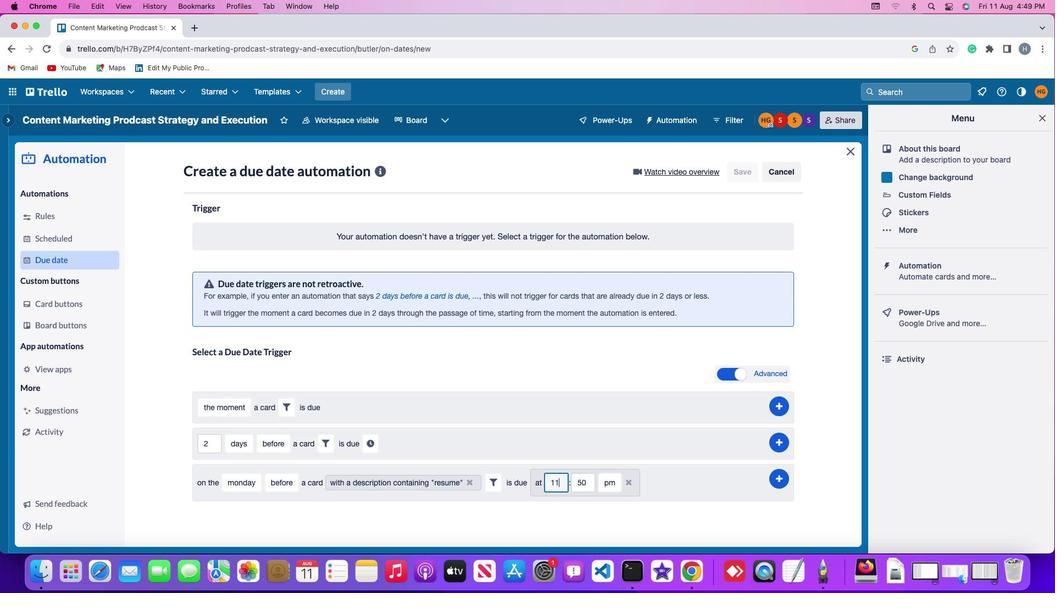 
Action: Mouse moved to (588, 483)
Screenshot: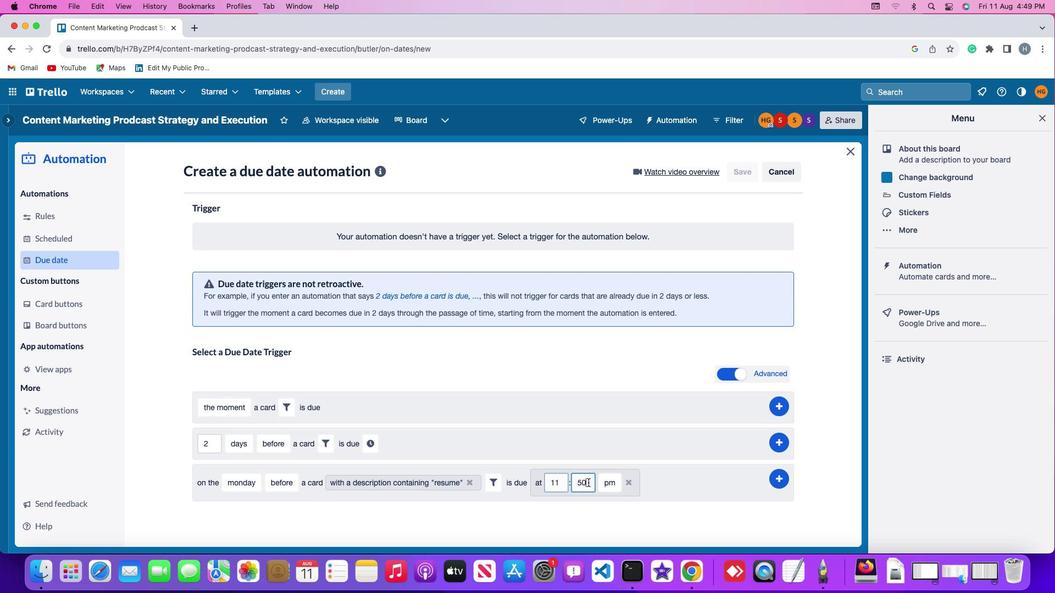 
Action: Mouse pressed left at (588, 483)
Screenshot: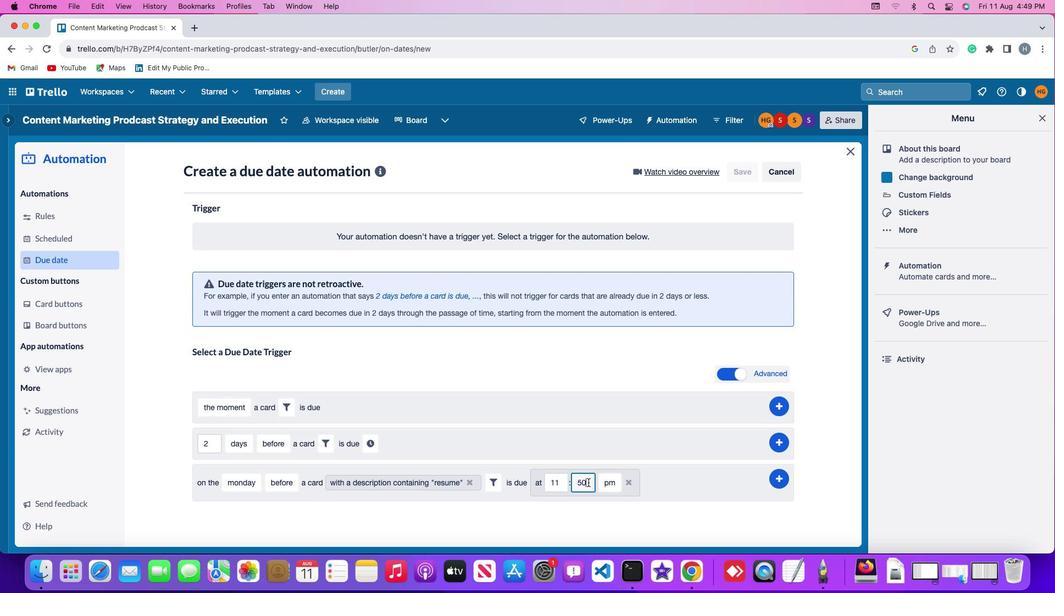 
Action: Key pressed Key.backspaceKey.backspace'0'
Screenshot: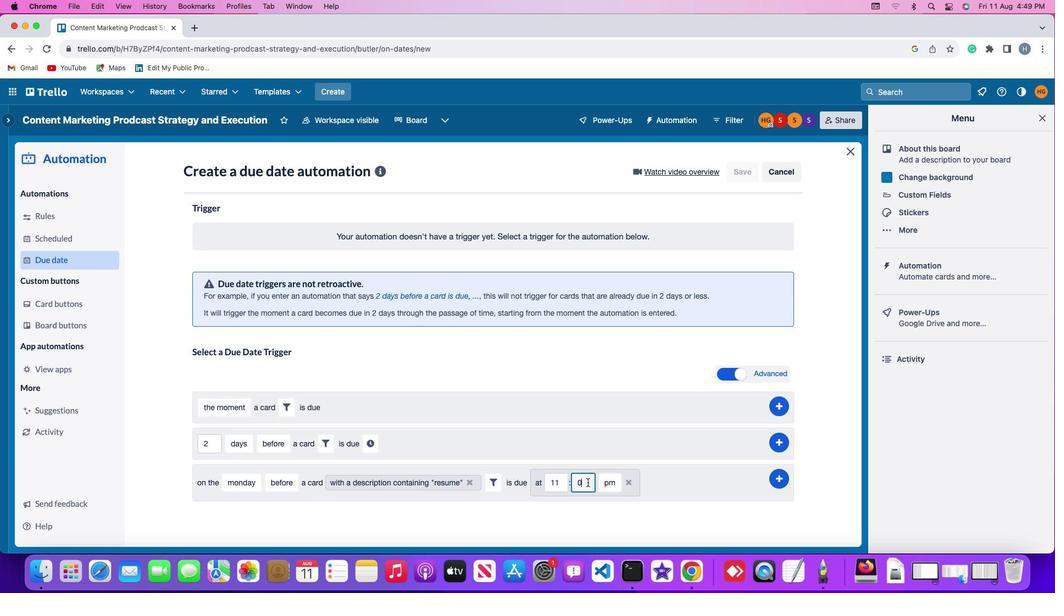 
Action: Mouse moved to (587, 483)
Screenshot: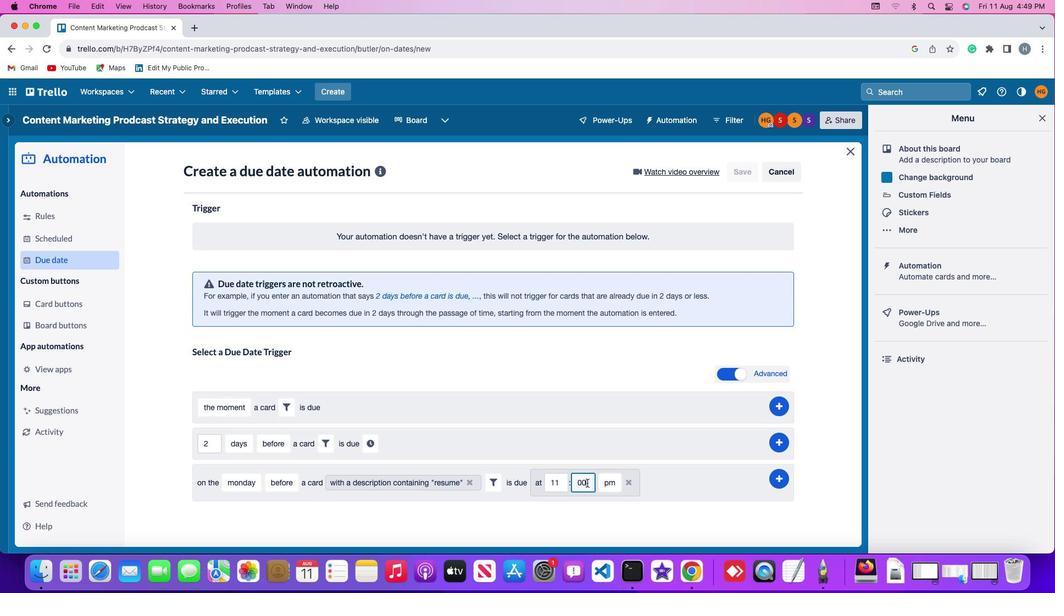 
Action: Key pressed '0'
Screenshot: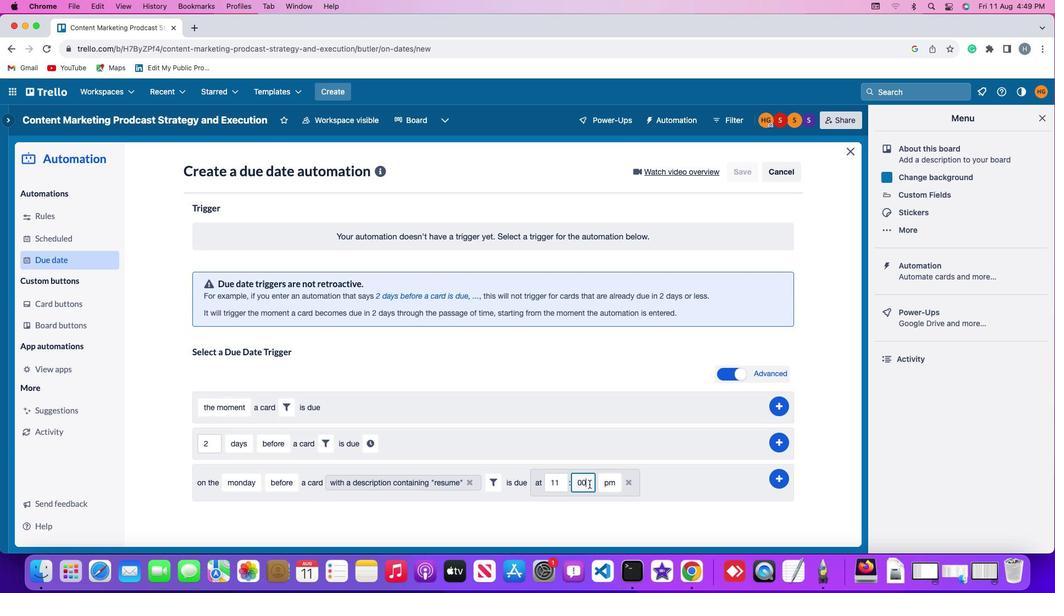 
Action: Mouse moved to (605, 481)
Screenshot: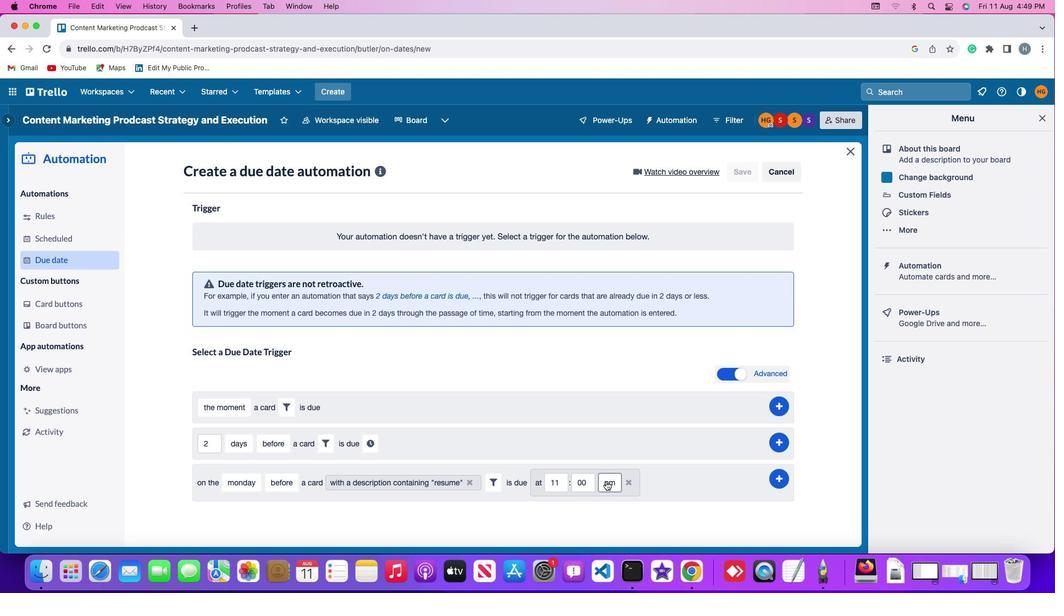 
Action: Mouse pressed left at (605, 481)
Screenshot: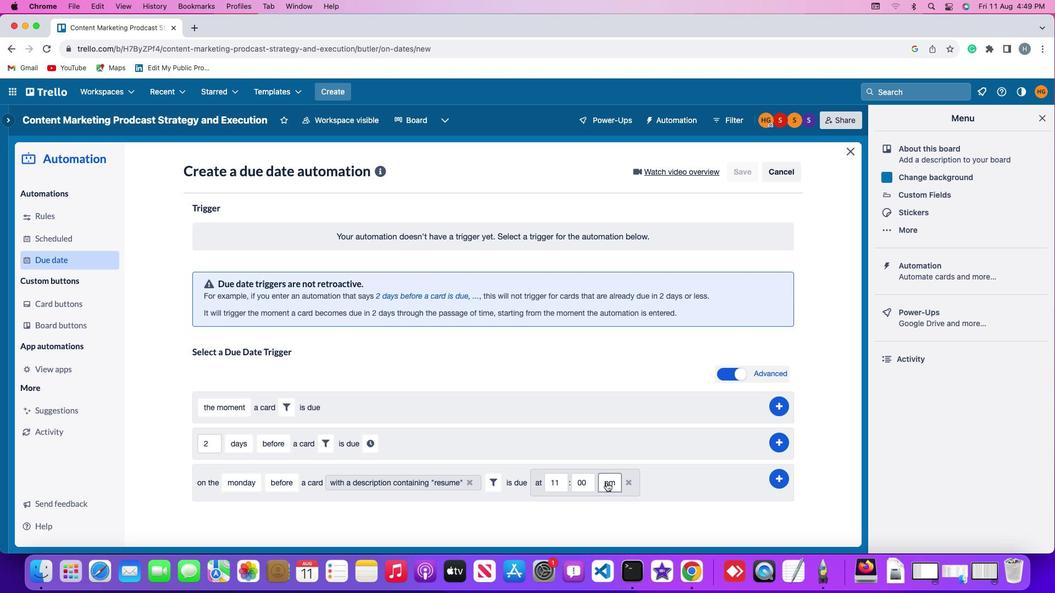 
Action: Mouse moved to (606, 504)
Screenshot: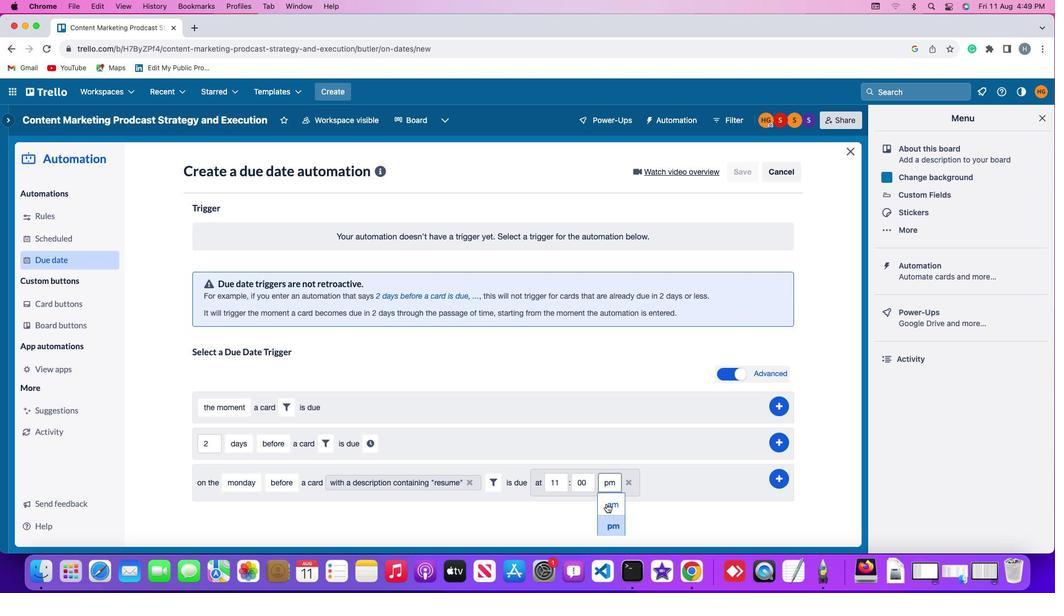 
Action: Mouse pressed left at (606, 504)
Screenshot: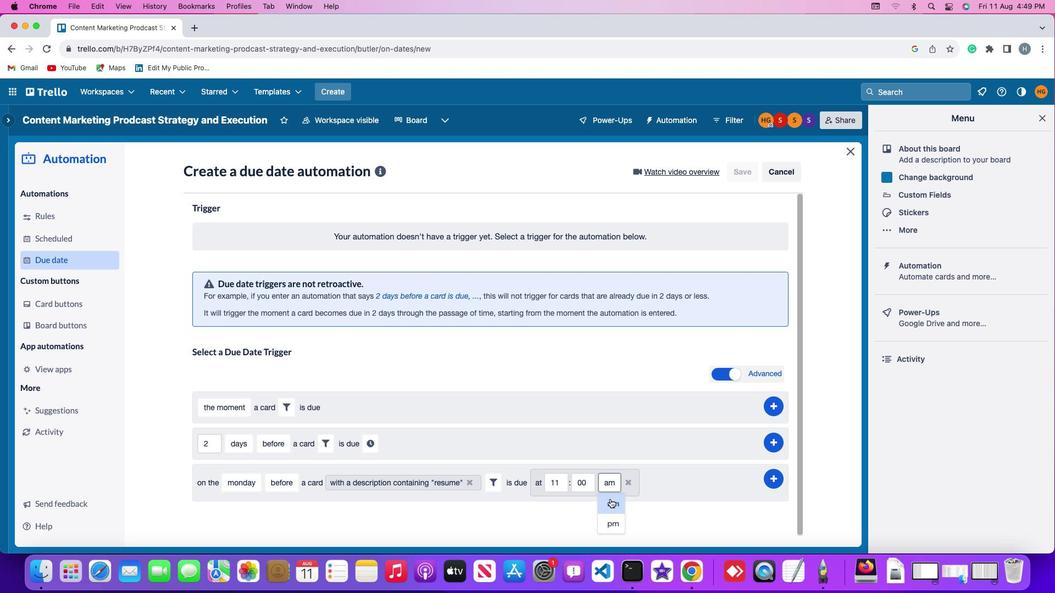 
Action: Mouse moved to (777, 478)
Screenshot: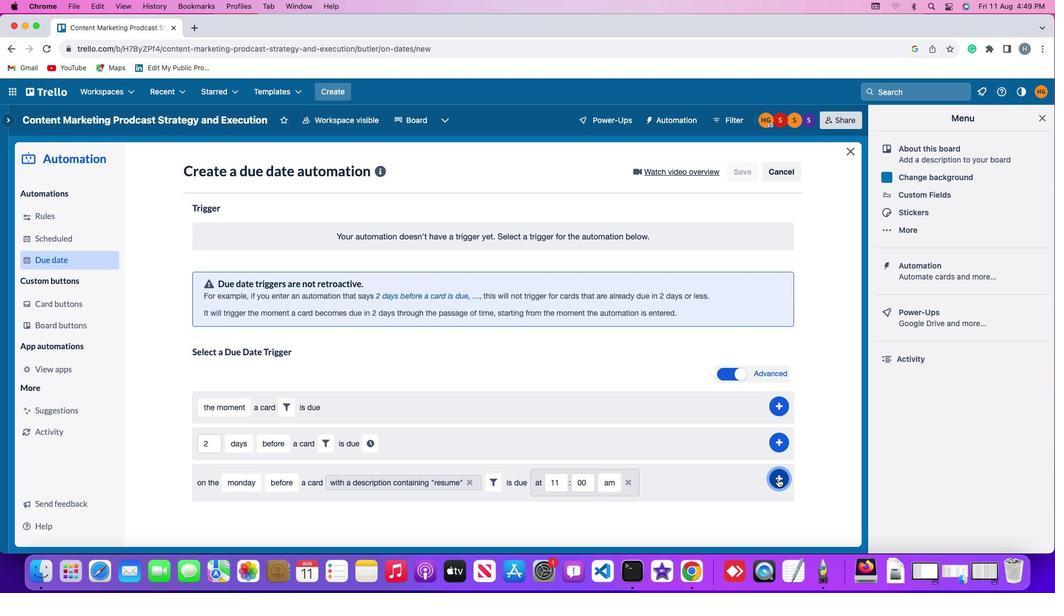 
Action: Mouse pressed left at (777, 478)
Screenshot: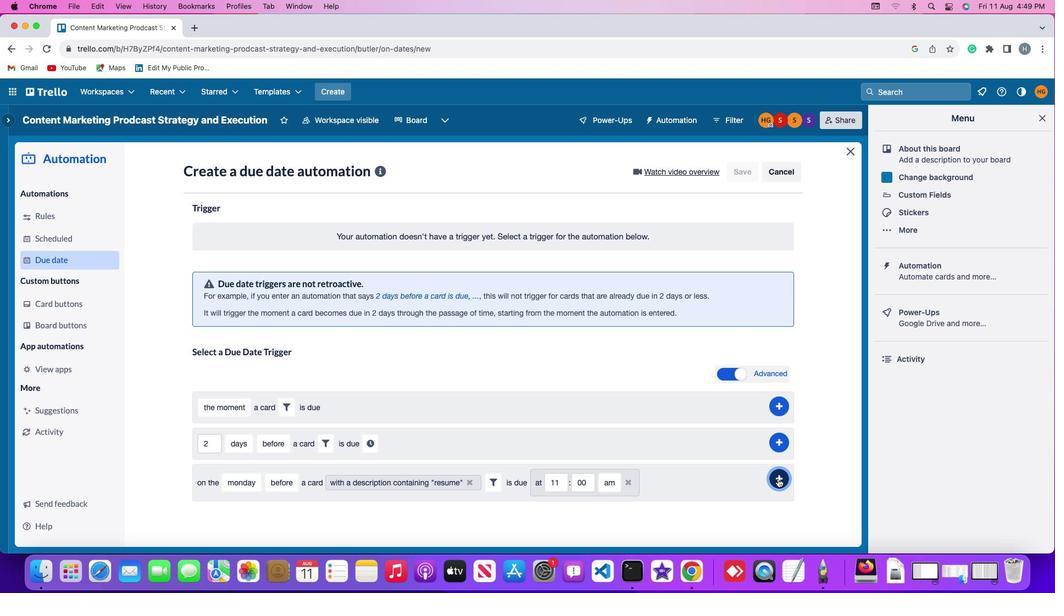 
Action: Mouse moved to (824, 369)
Screenshot: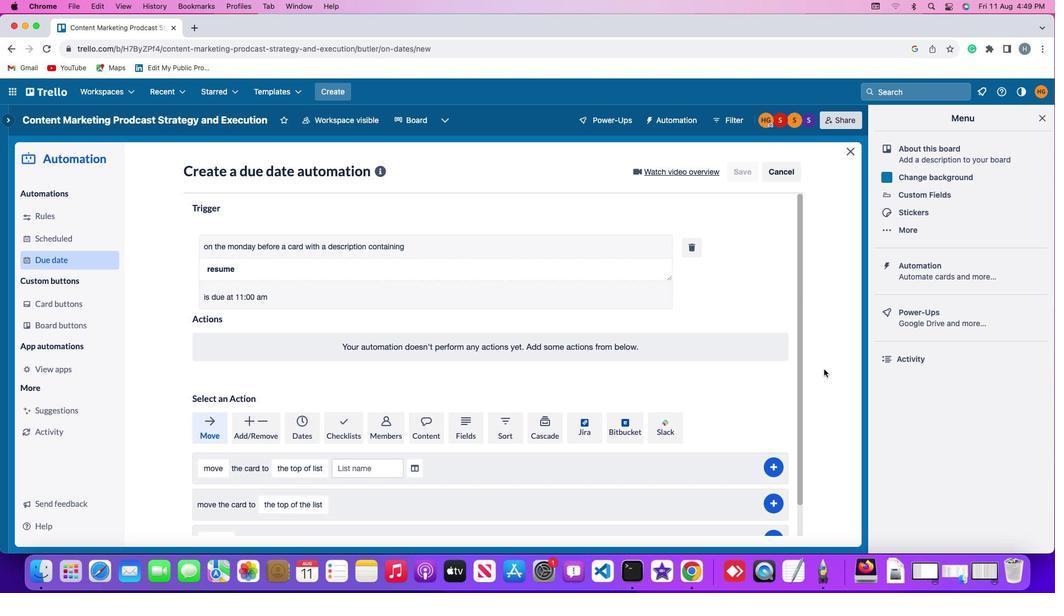 
